 Task: Look for space in Lokeren, Belgium from 1st July, 2023 to 3rd July, 2023 for 1 adult in price range Rs.5000 to Rs.15000. Place can be private room with 1  bedroom having 1 bed and 1 bathroom. Property type can be house, flat, guest house, hotel. Amenities needed are: heating. Booking option can be shelf check-in. Required host language is English.
Action: Key pressed <Key.caps_lock>l<Key.caps_lock>okeren,<Key.space><Key.caps_lock>b<Key.caps_lock>elgi
Screenshot: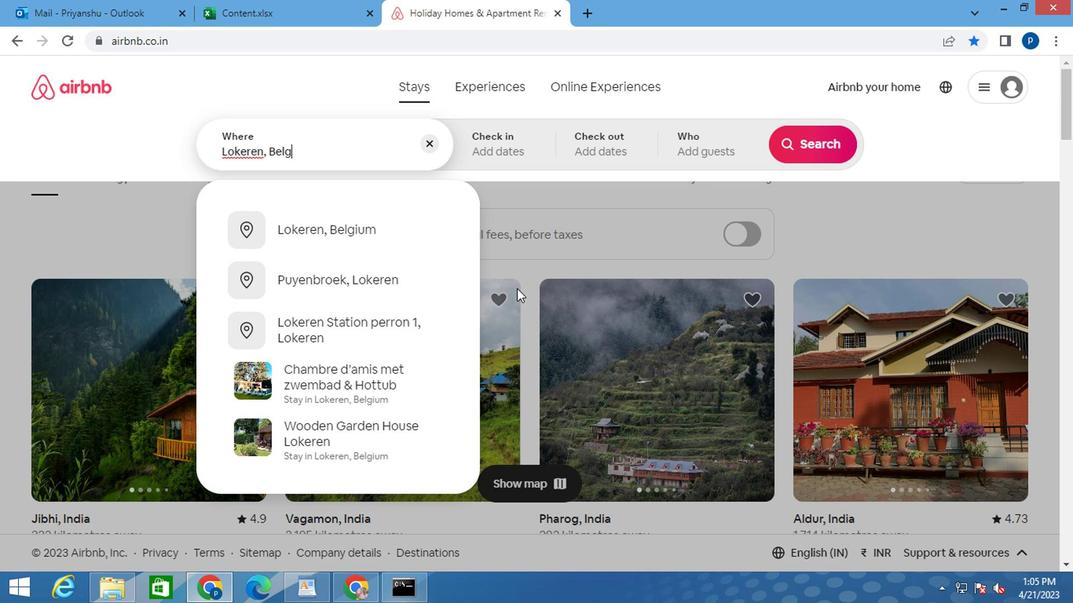 
Action: Mouse moved to (327, 236)
Screenshot: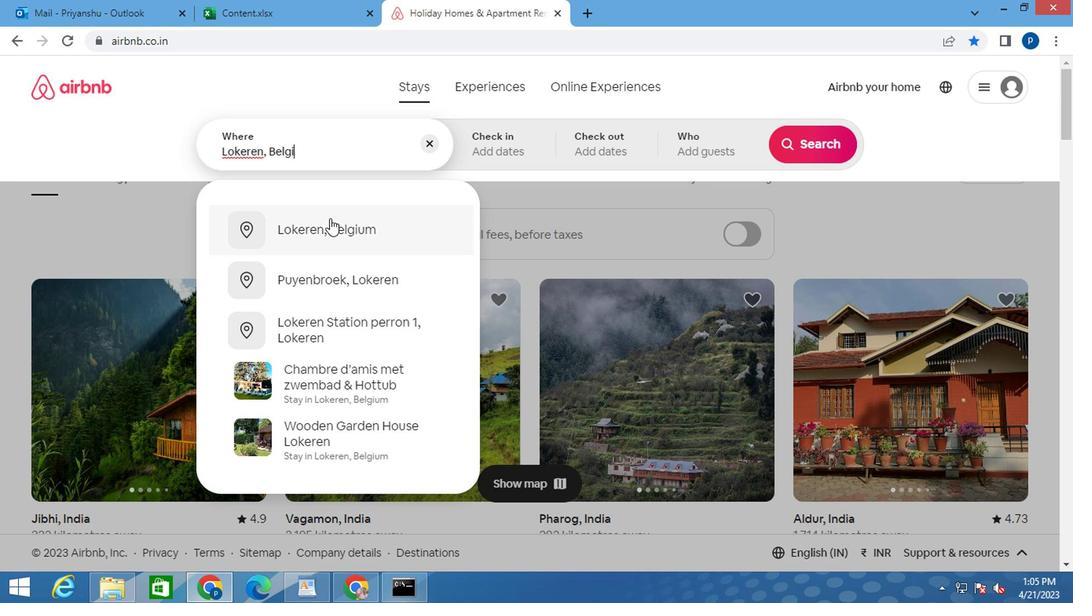 
Action: Mouse pressed left at (327, 236)
Screenshot: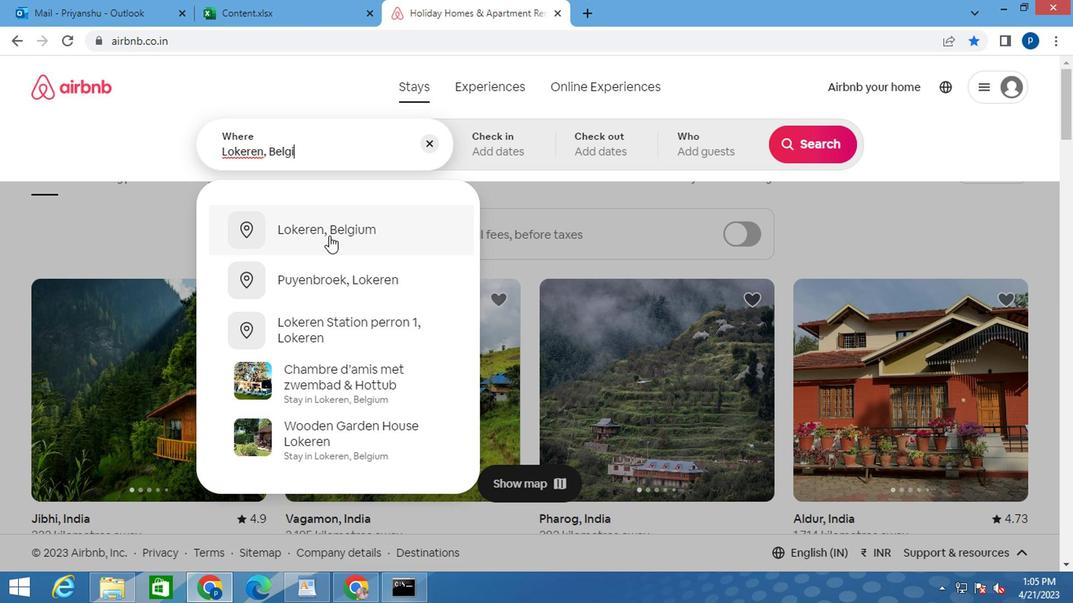 
Action: Mouse moved to (801, 274)
Screenshot: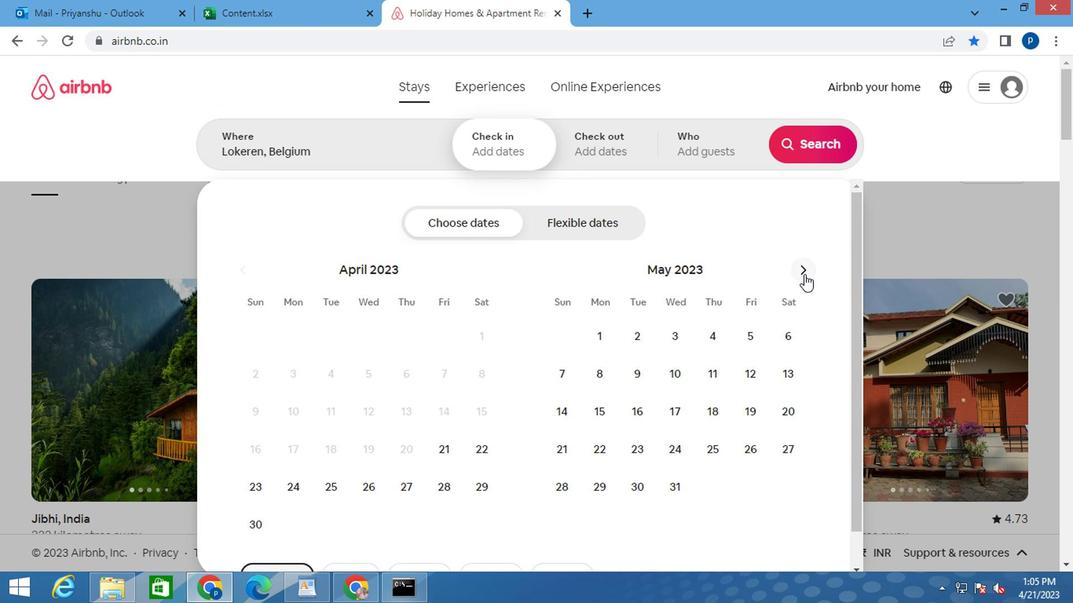
Action: Mouse pressed left at (801, 274)
Screenshot: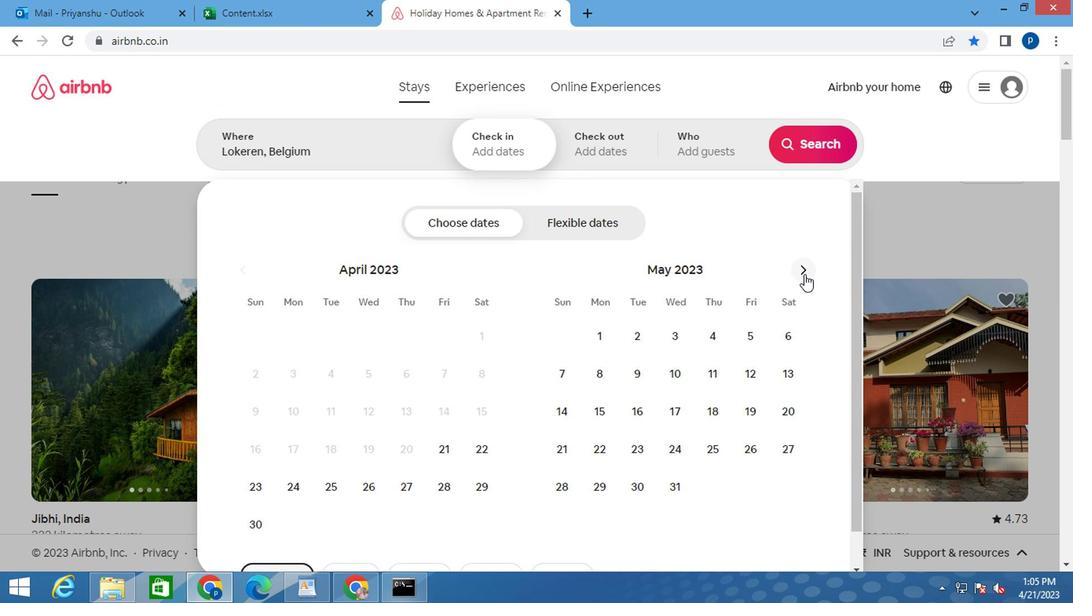 
Action: Mouse pressed left at (801, 274)
Screenshot: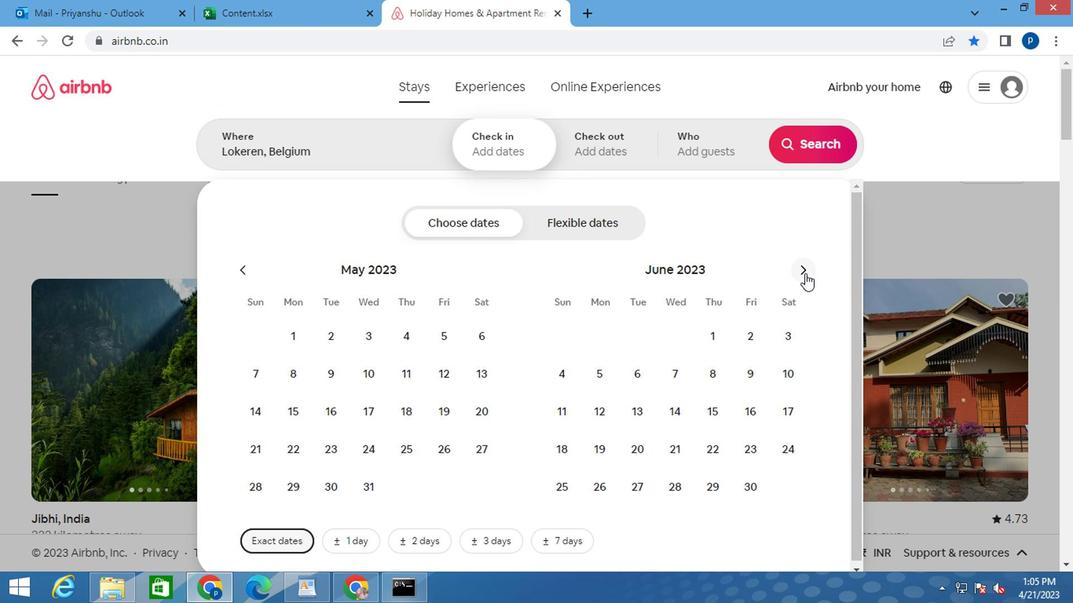 
Action: Mouse moved to (767, 339)
Screenshot: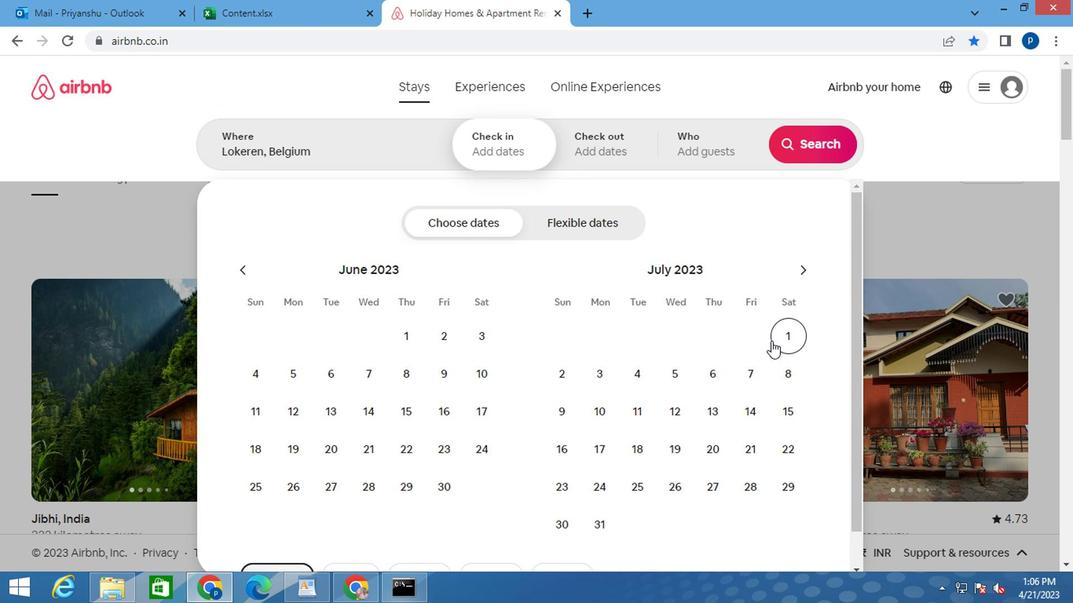 
Action: Mouse pressed left at (767, 339)
Screenshot: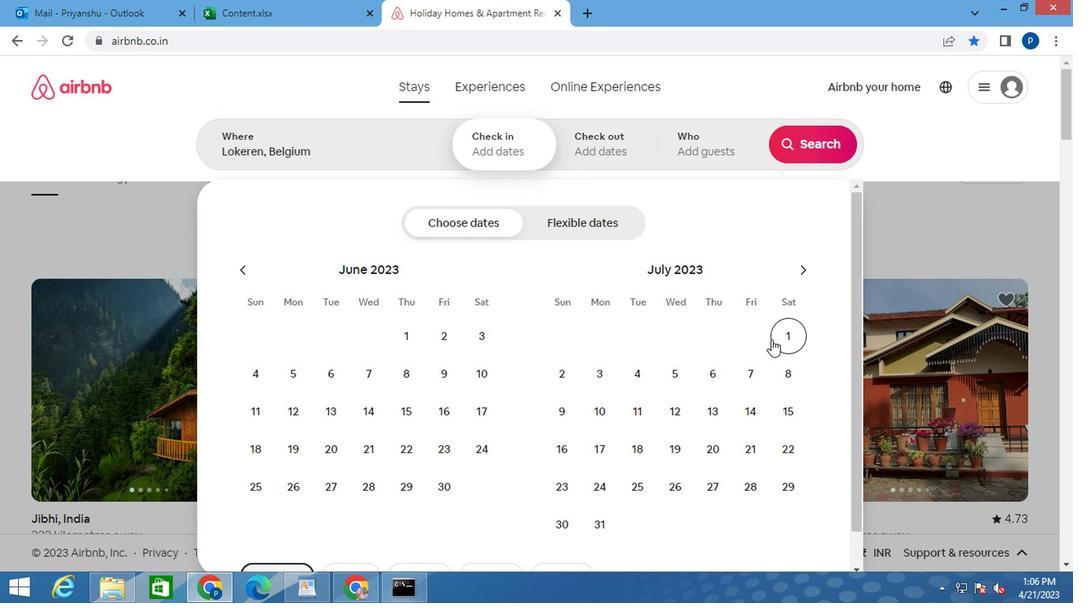 
Action: Mouse moved to (588, 369)
Screenshot: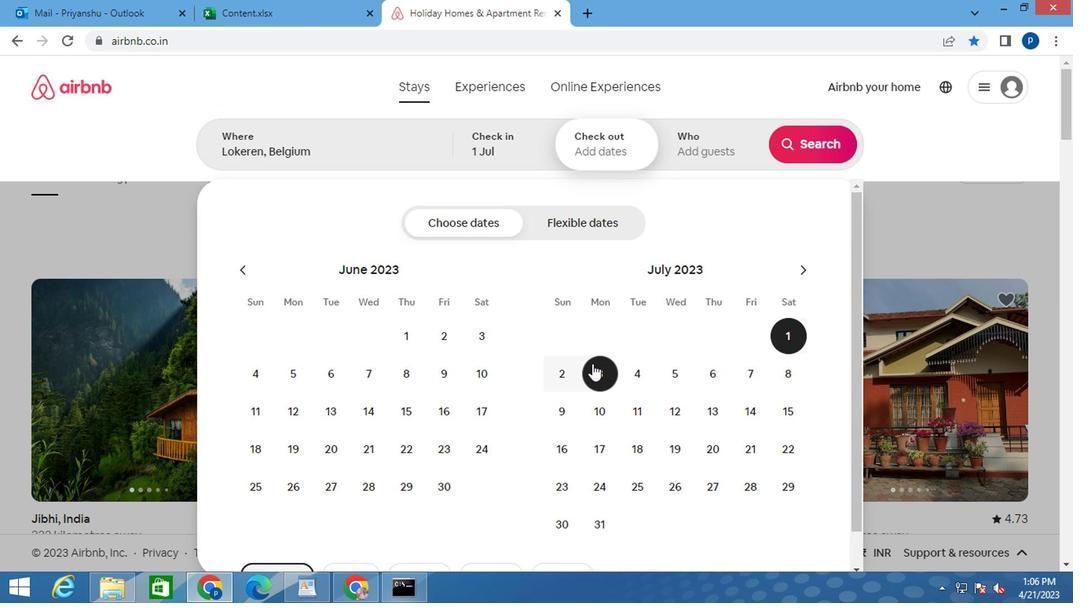 
Action: Mouse pressed left at (588, 369)
Screenshot: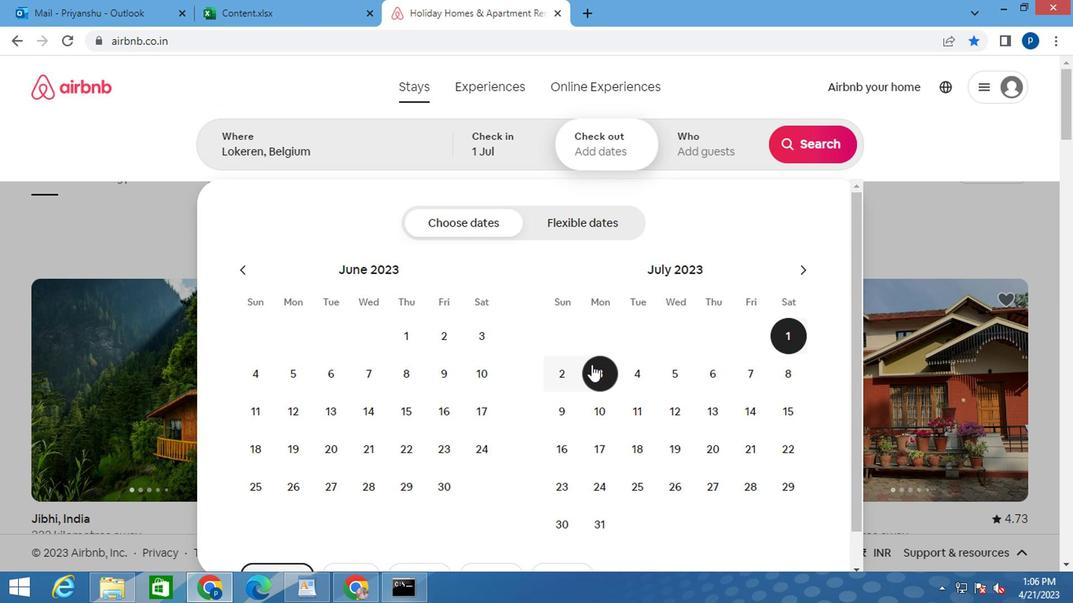 
Action: Mouse moved to (706, 155)
Screenshot: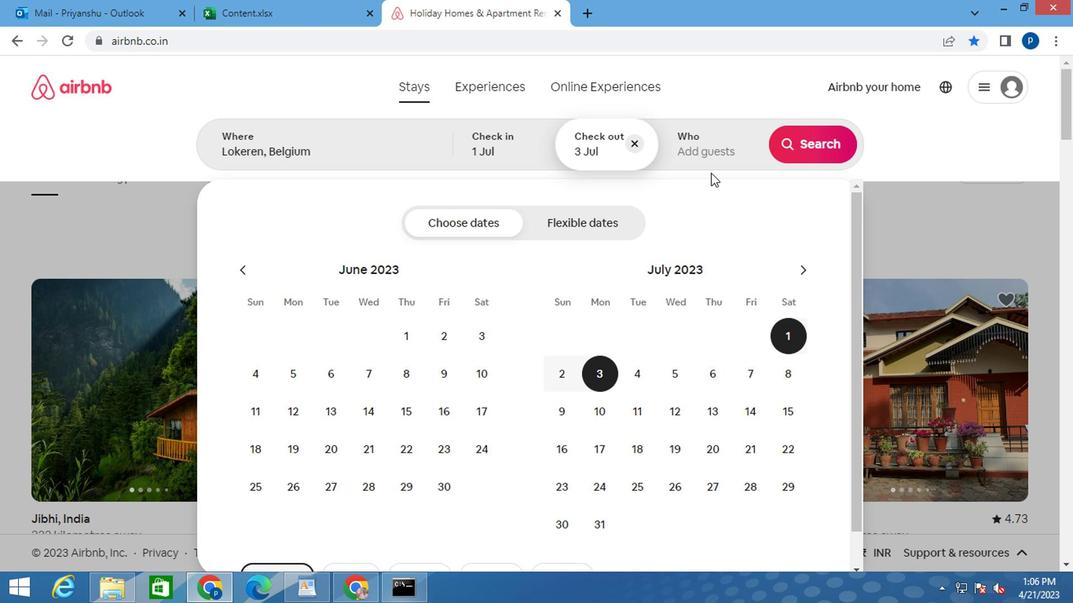 
Action: Mouse pressed left at (706, 155)
Screenshot: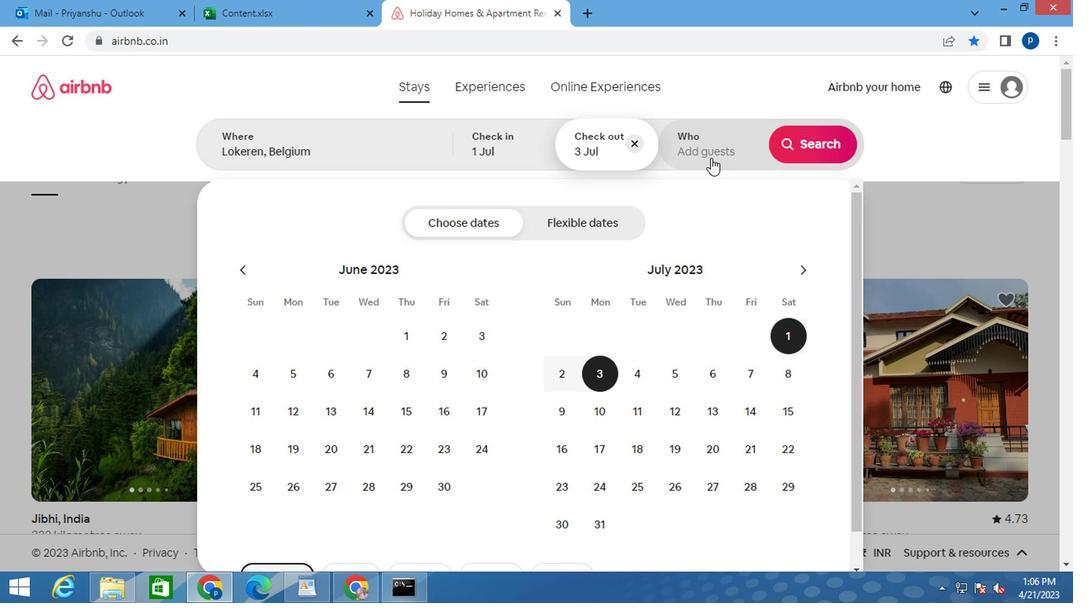 
Action: Mouse moved to (815, 227)
Screenshot: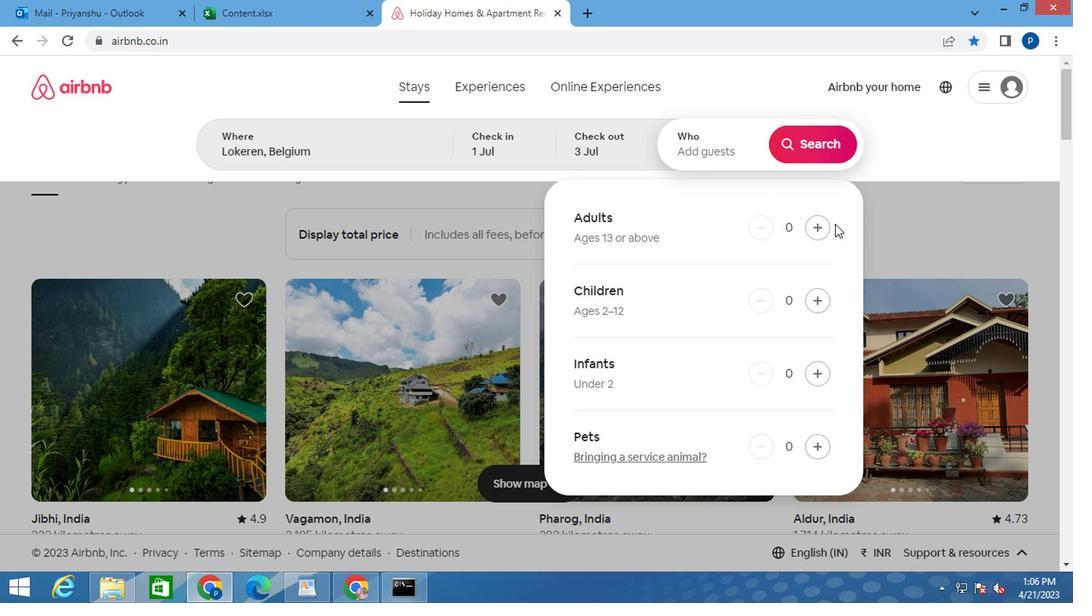 
Action: Mouse pressed left at (815, 227)
Screenshot: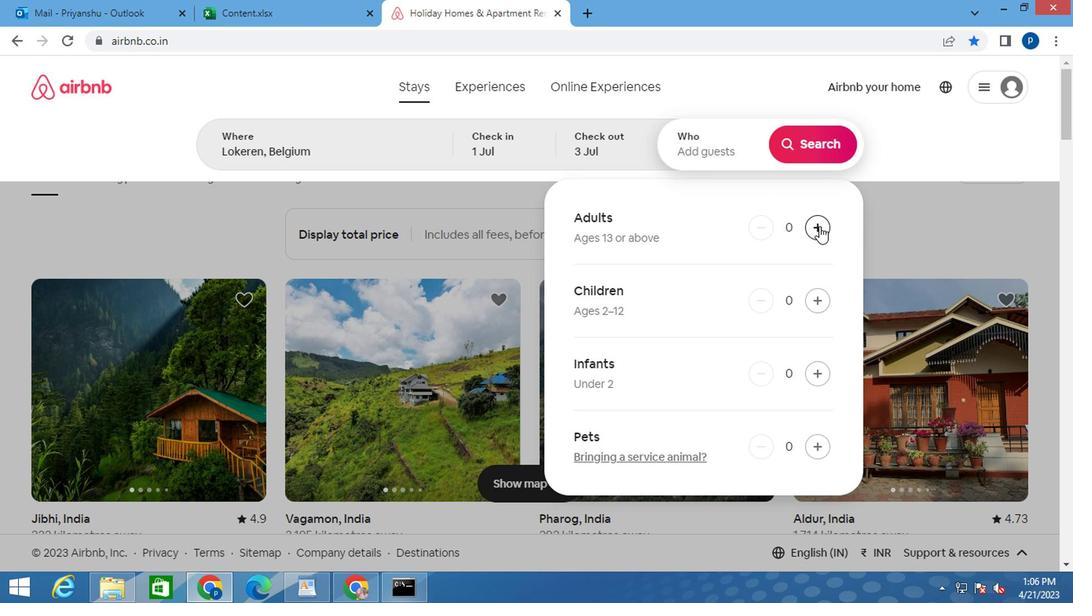 
Action: Mouse moved to (807, 141)
Screenshot: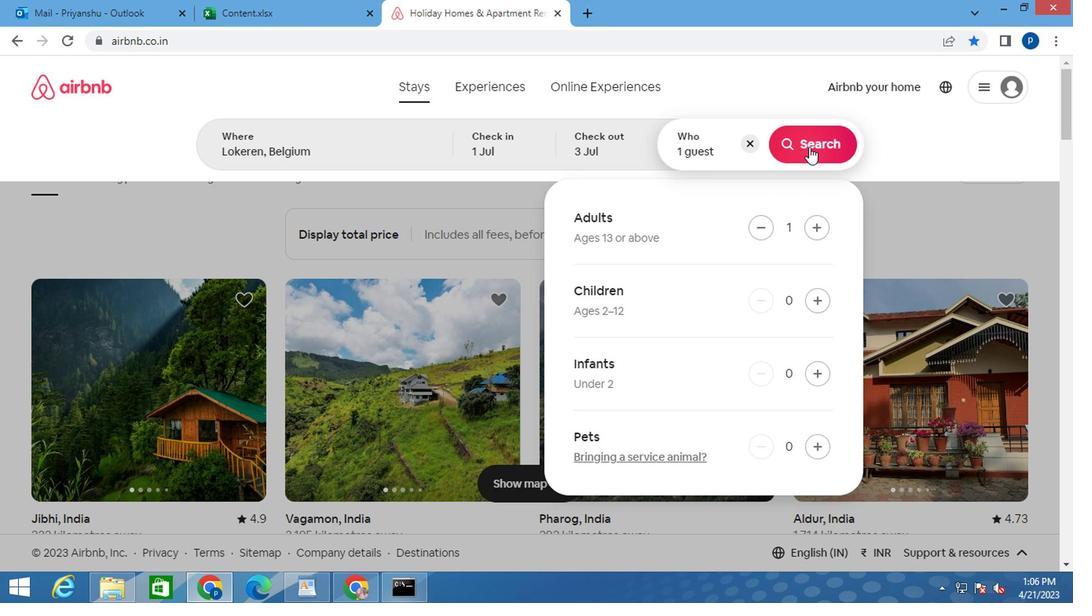 
Action: Mouse pressed left at (807, 141)
Screenshot: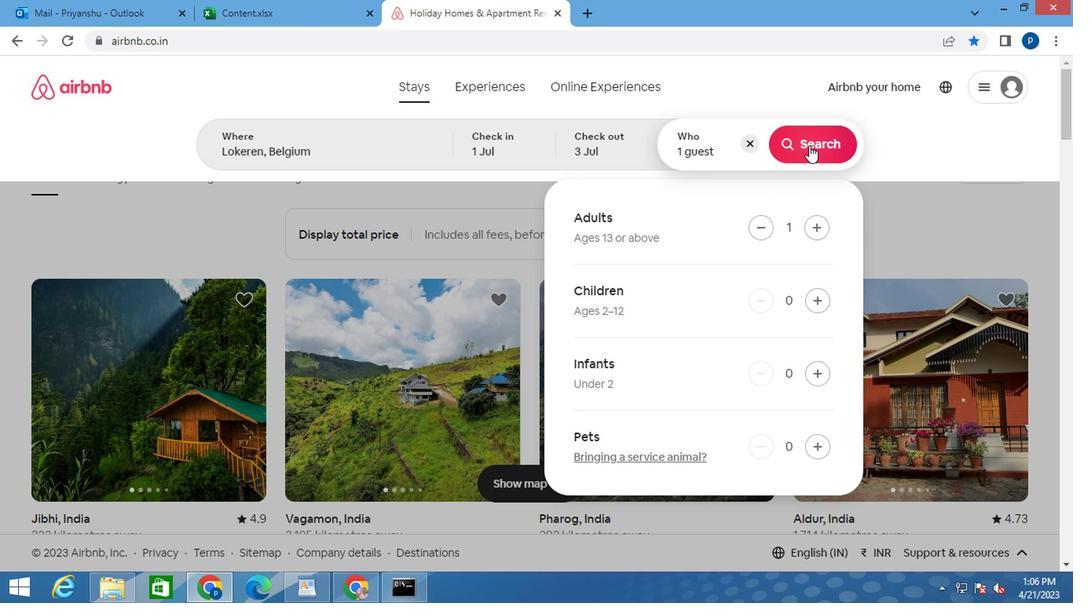 
Action: Mouse moved to (975, 157)
Screenshot: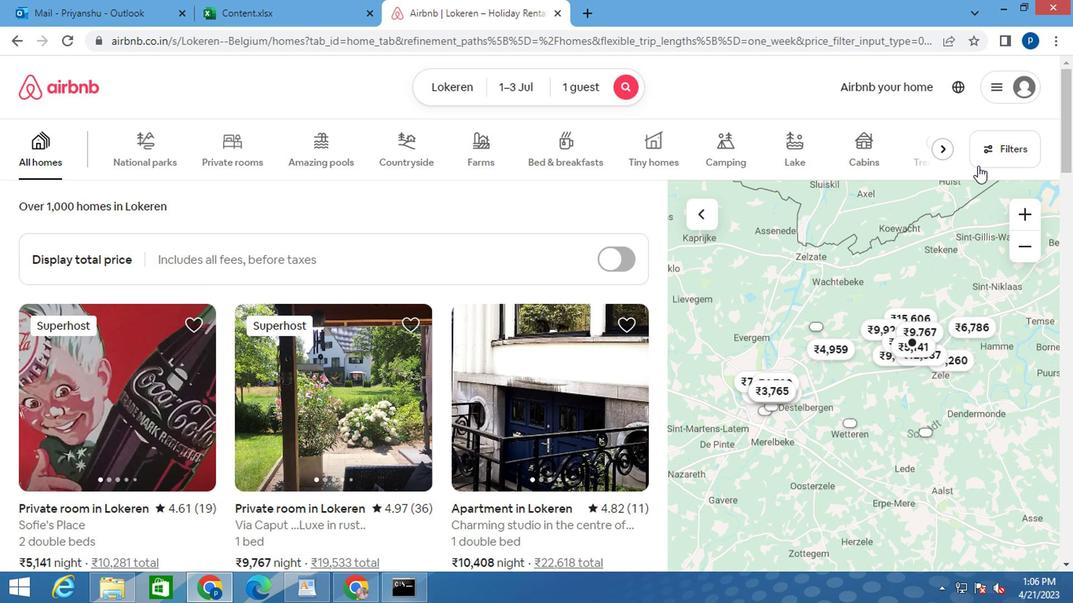 
Action: Mouse pressed left at (975, 157)
Screenshot: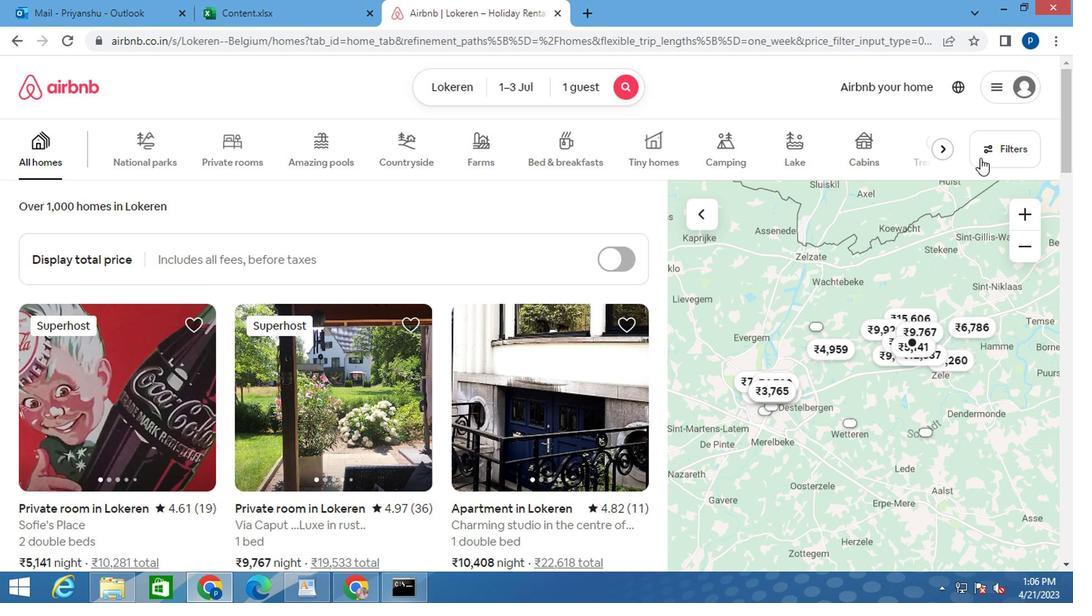 
Action: Mouse moved to (317, 357)
Screenshot: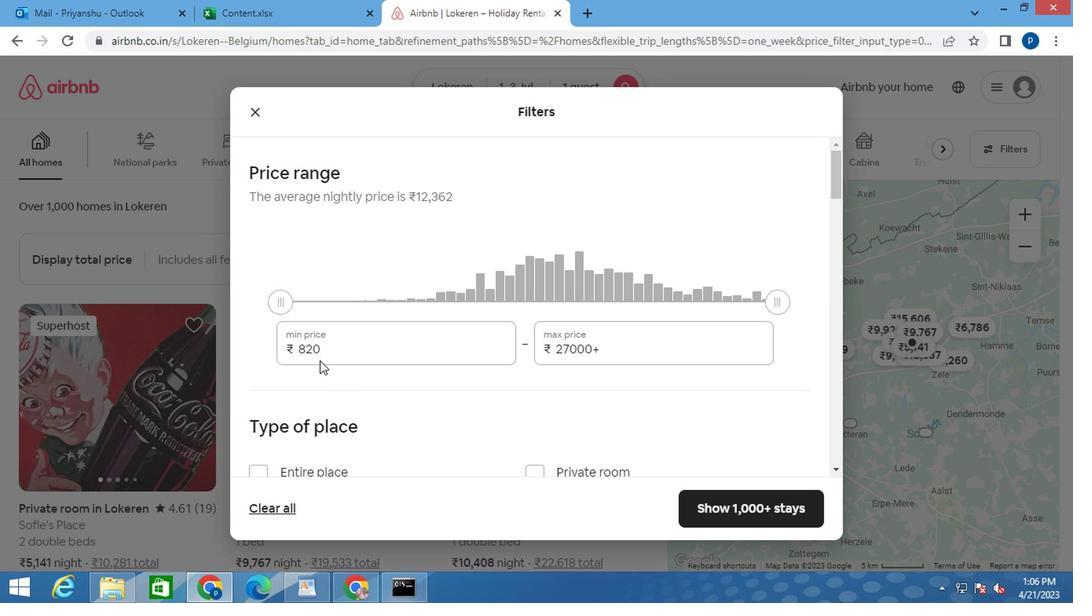 
Action: Mouse pressed left at (317, 357)
Screenshot: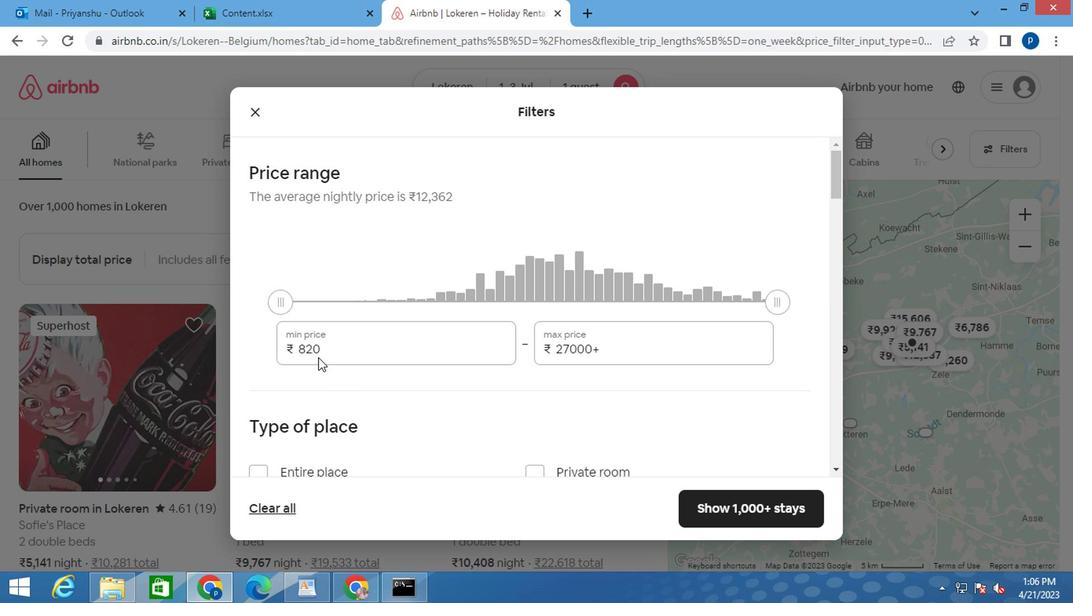 
Action: Mouse pressed left at (317, 357)
Screenshot: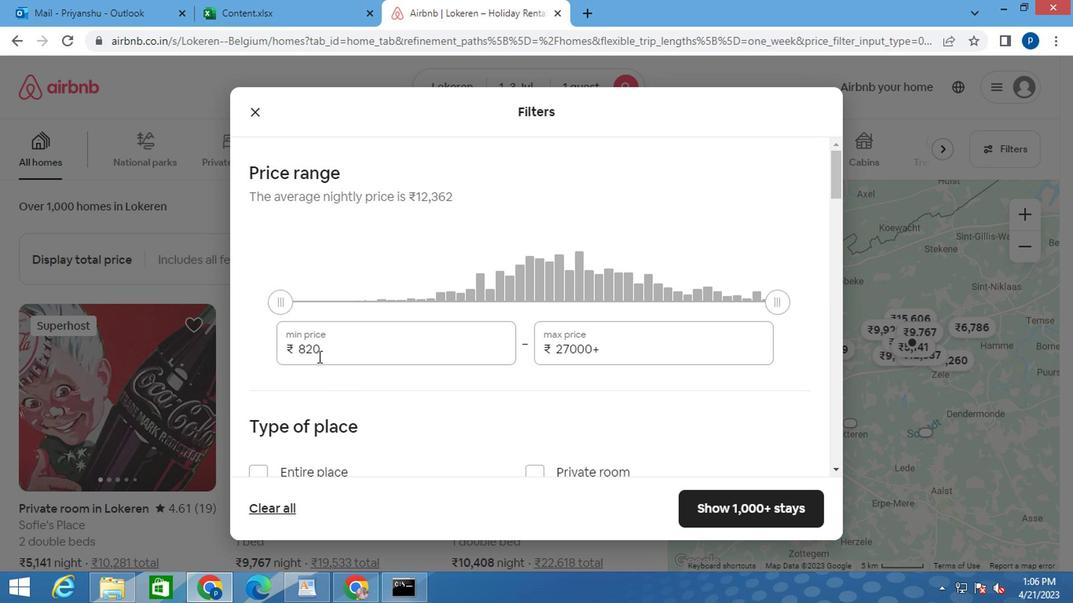 
Action: Mouse pressed left at (317, 357)
Screenshot: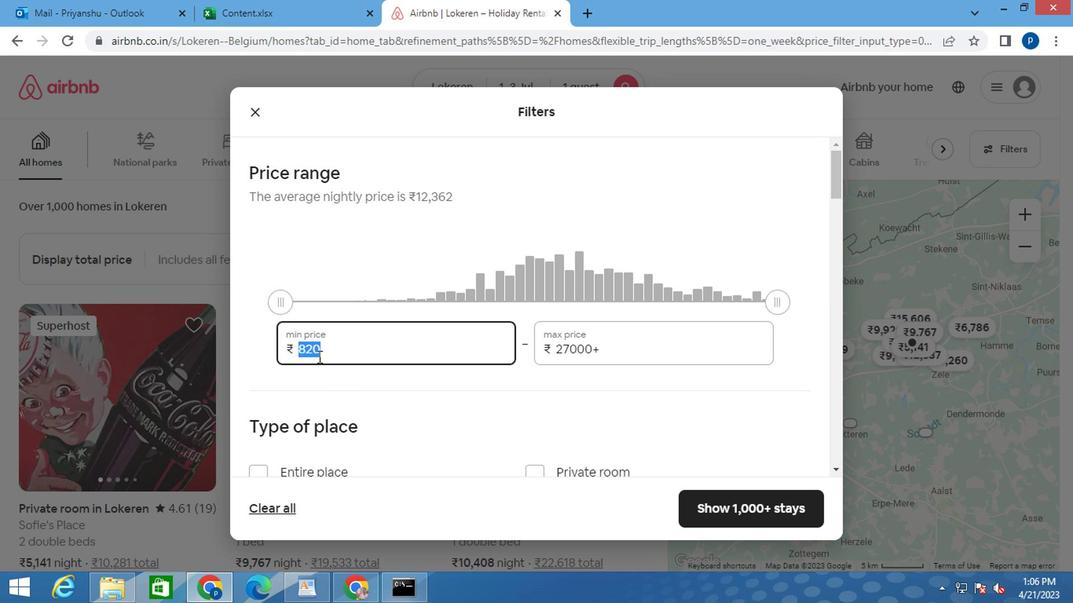 
Action: Key pressed 5000<Key.tab>15000
Screenshot: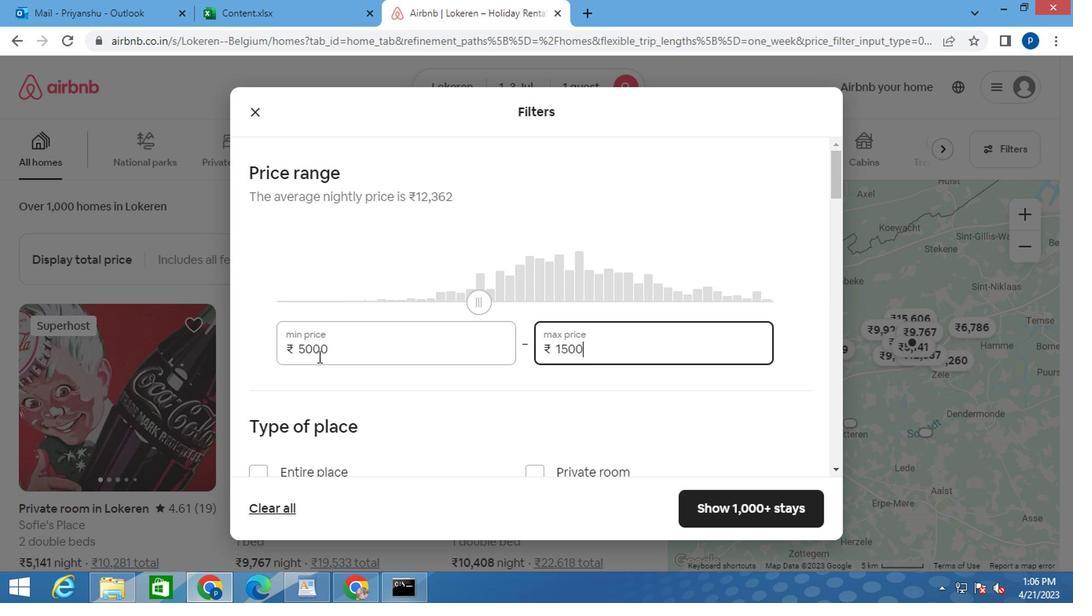 
Action: Mouse moved to (281, 377)
Screenshot: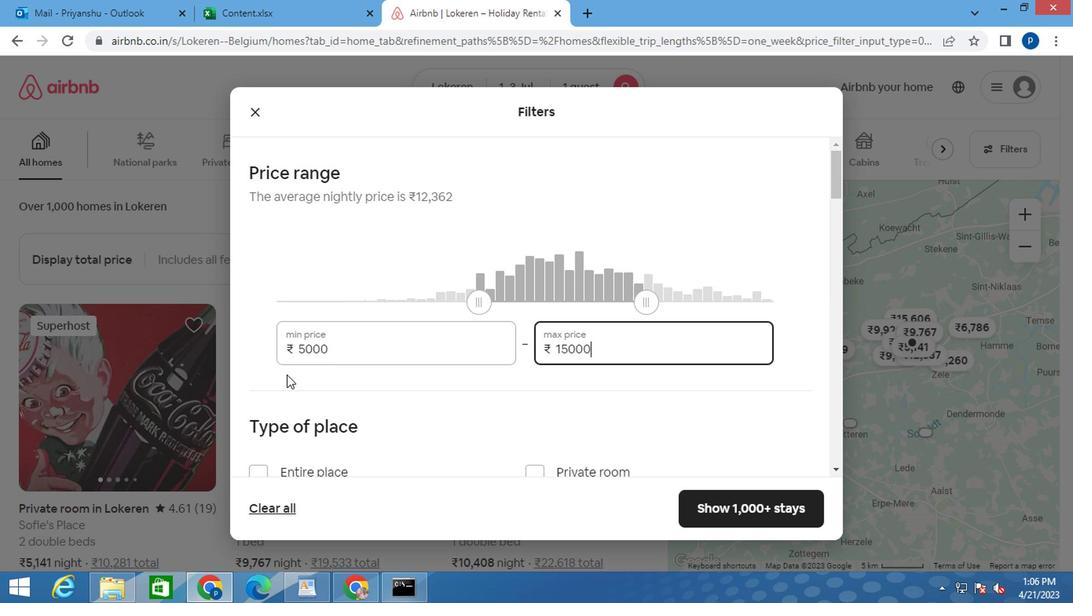 
Action: Mouse scrolled (281, 376) with delta (0, 0)
Screenshot: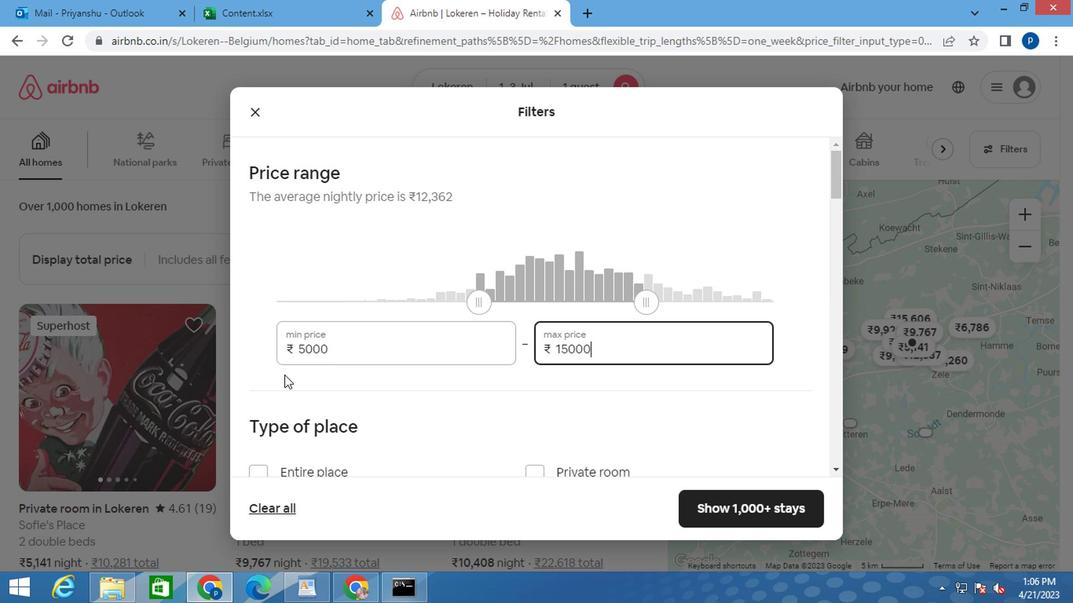 
Action: Mouse scrolled (281, 376) with delta (0, 0)
Screenshot: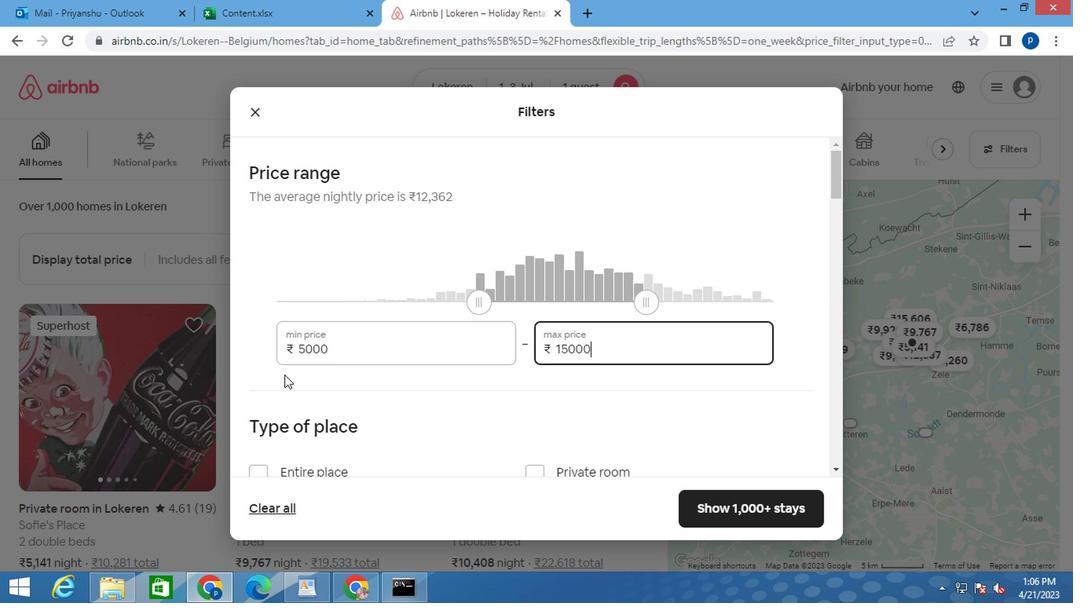 
Action: Mouse scrolled (281, 376) with delta (0, 0)
Screenshot: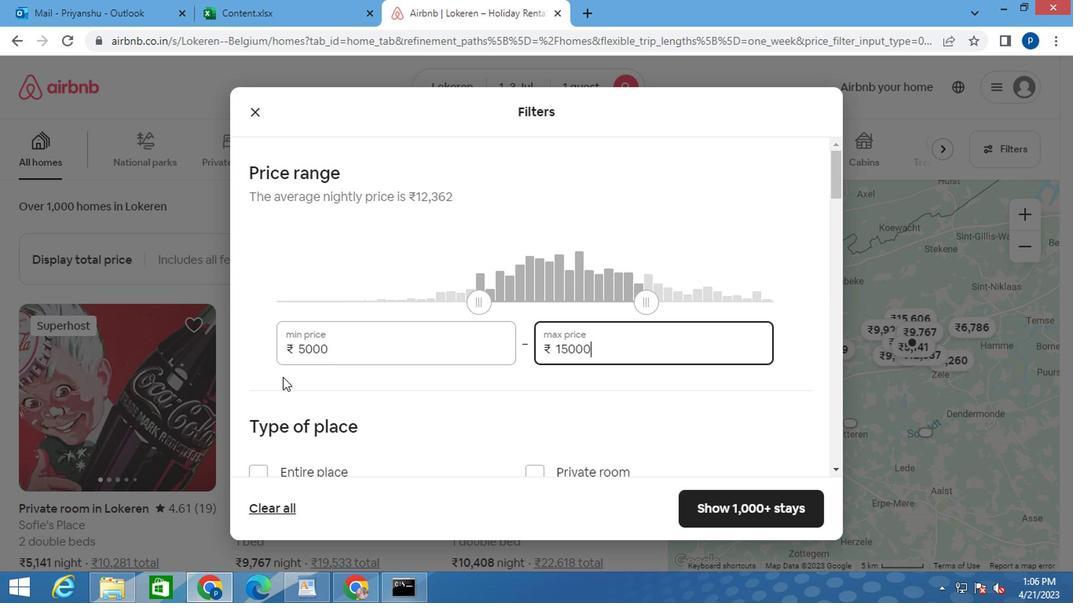 
Action: Mouse moved to (537, 235)
Screenshot: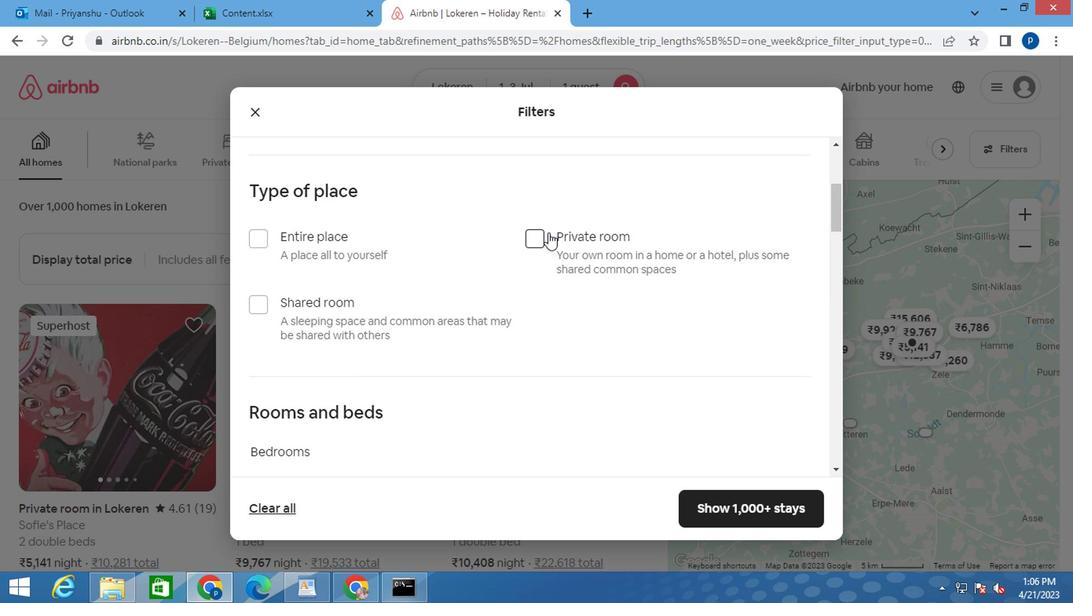 
Action: Mouse pressed left at (537, 235)
Screenshot: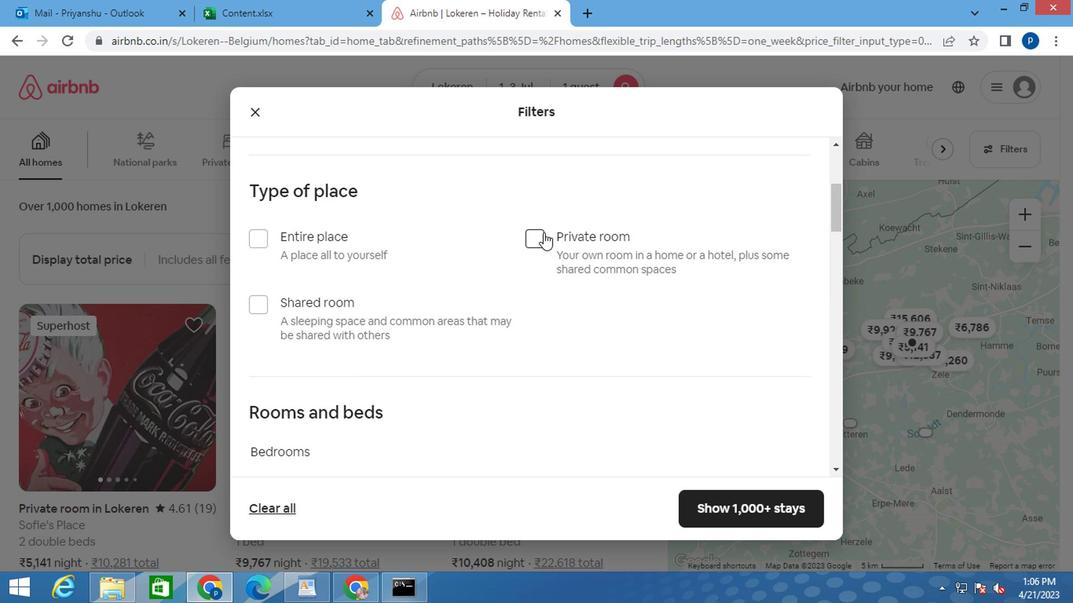 
Action: Mouse moved to (540, 259)
Screenshot: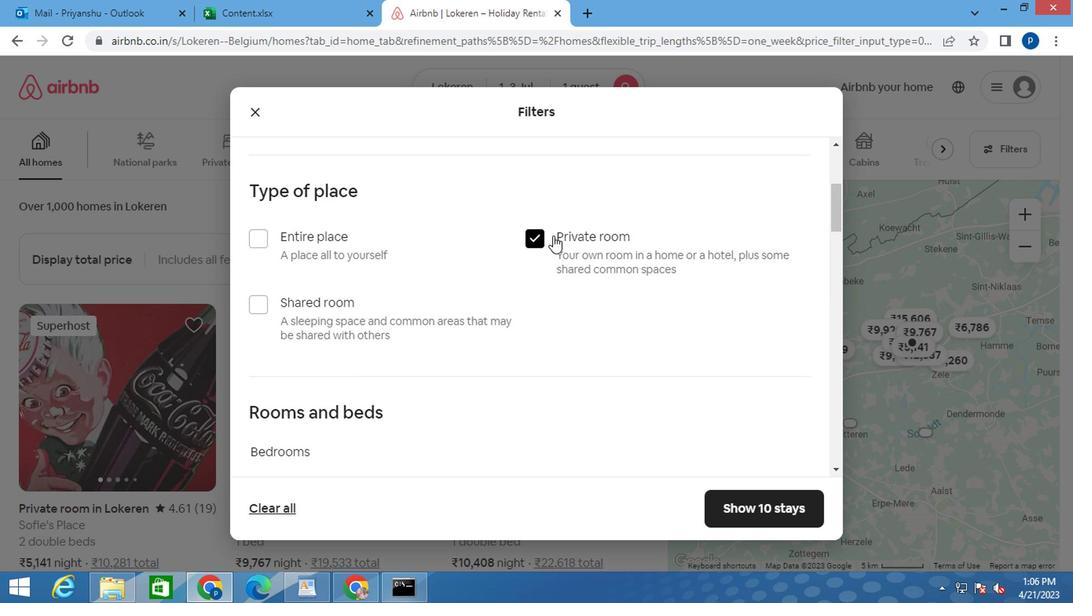
Action: Mouse scrolled (540, 258) with delta (0, 0)
Screenshot: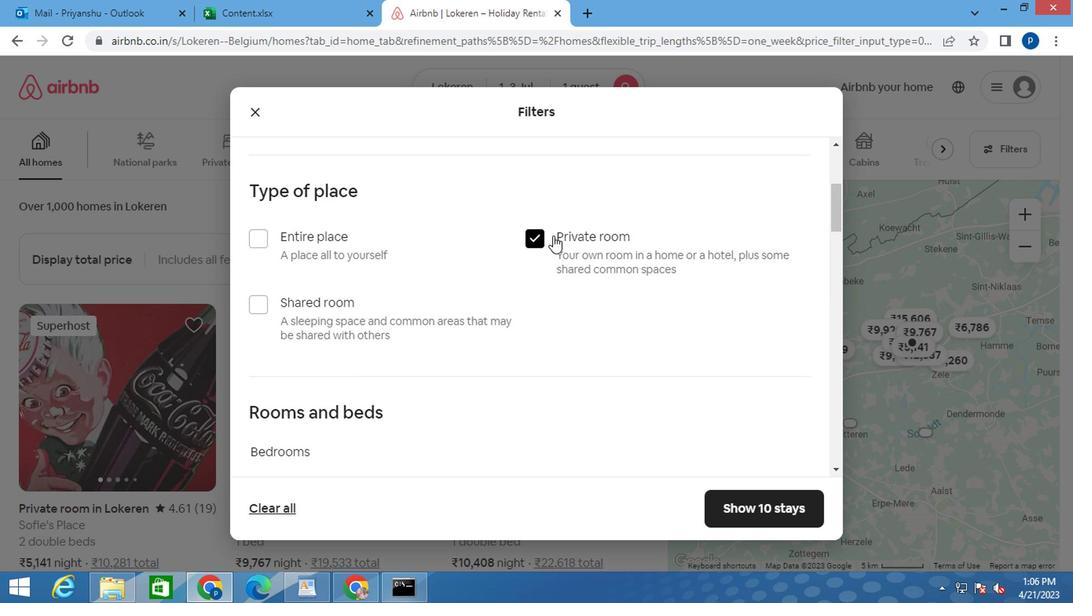 
Action: Mouse moved to (536, 261)
Screenshot: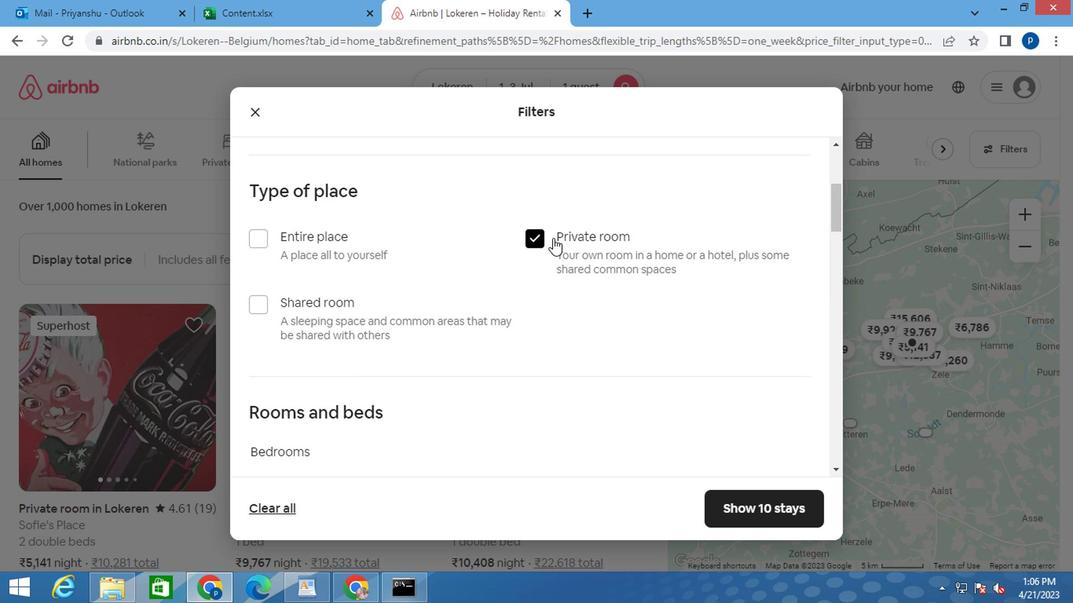 
Action: Mouse scrolled (536, 261) with delta (0, 0)
Screenshot: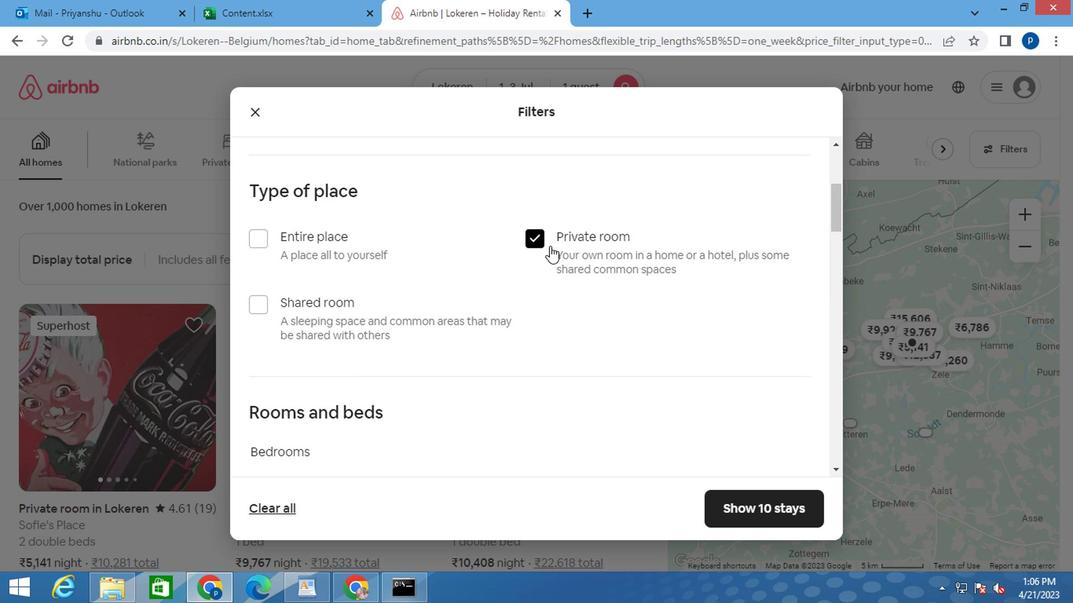 
Action: Mouse moved to (333, 336)
Screenshot: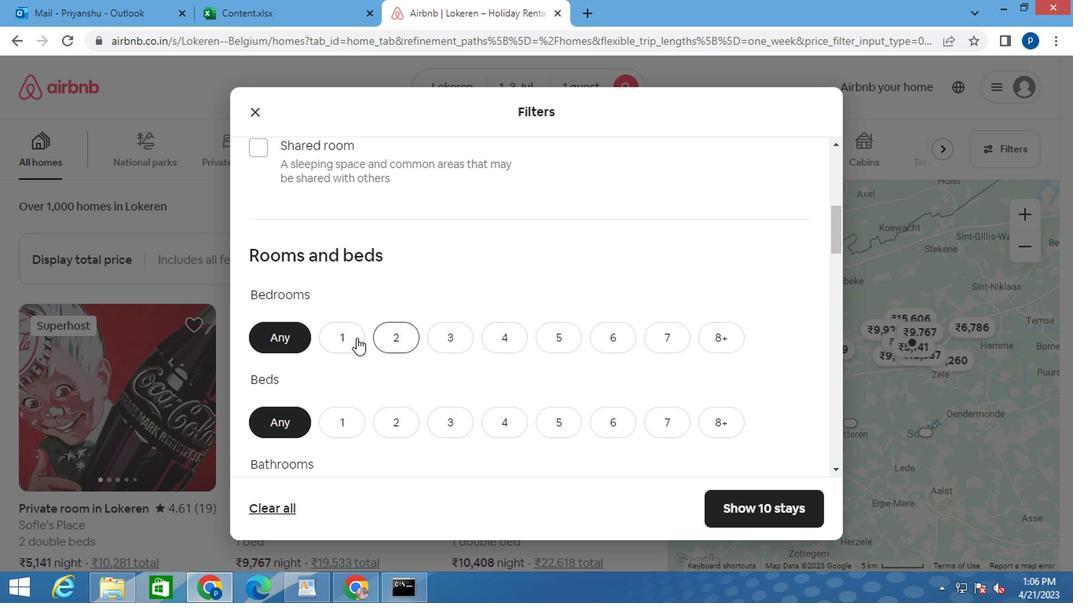 
Action: Mouse pressed left at (333, 336)
Screenshot: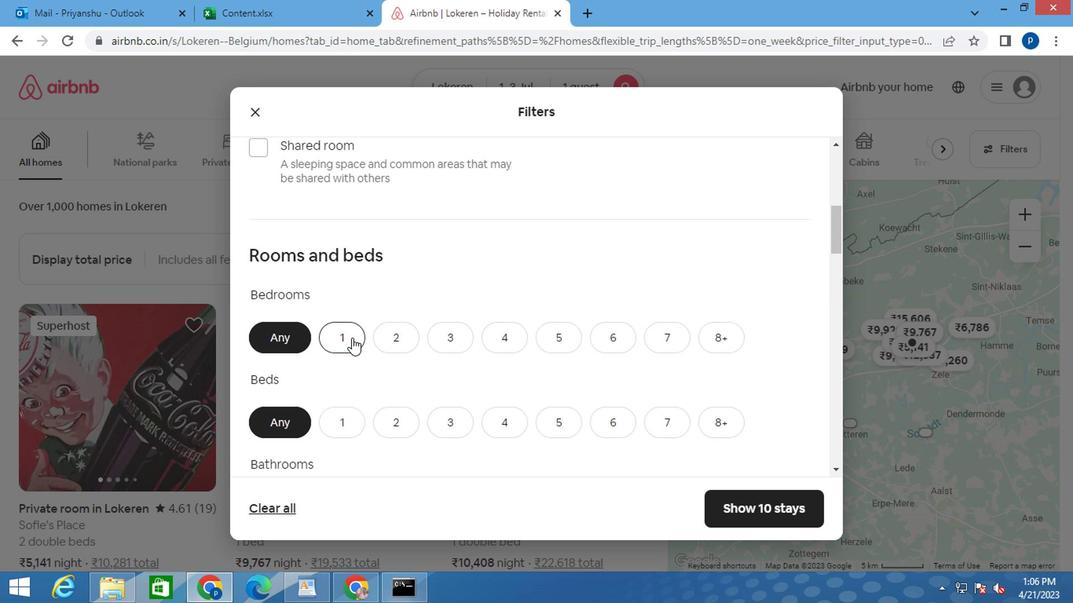 
Action: Mouse moved to (333, 336)
Screenshot: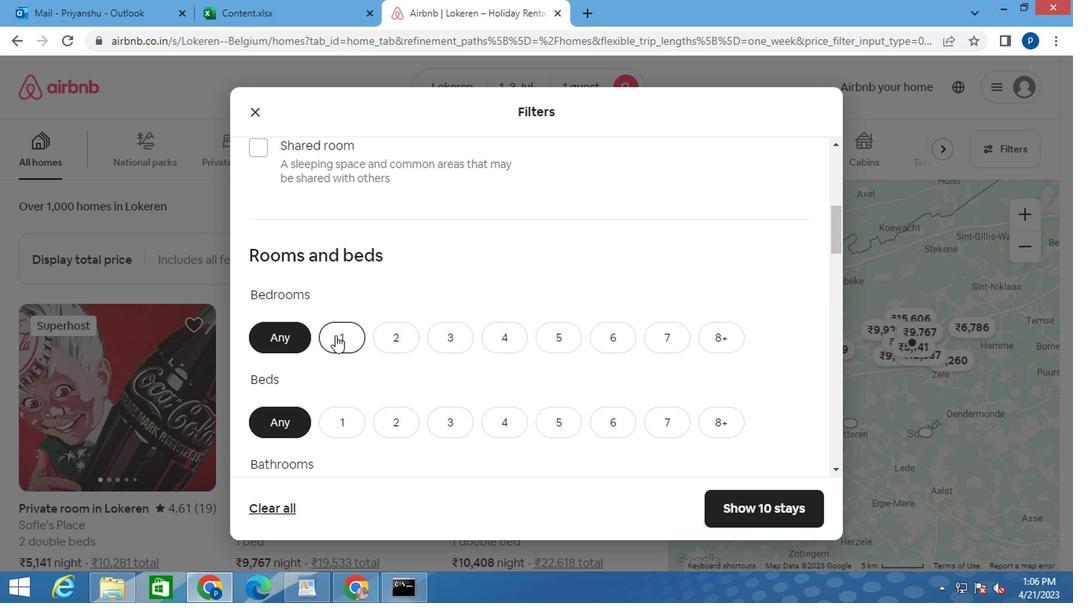 
Action: Mouse scrolled (333, 335) with delta (0, 0)
Screenshot: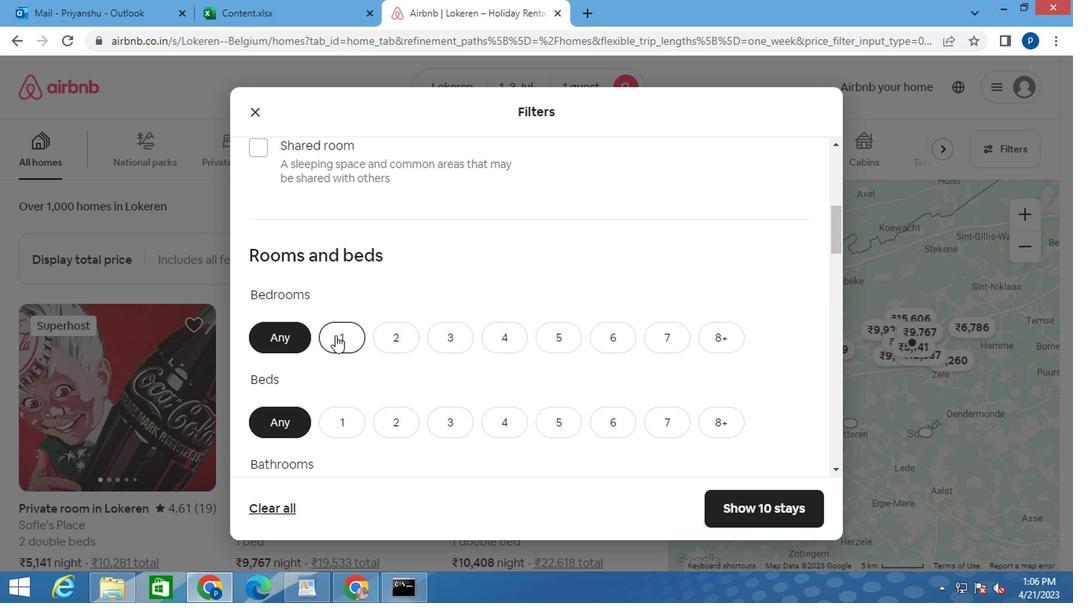 
Action: Mouse moved to (333, 336)
Screenshot: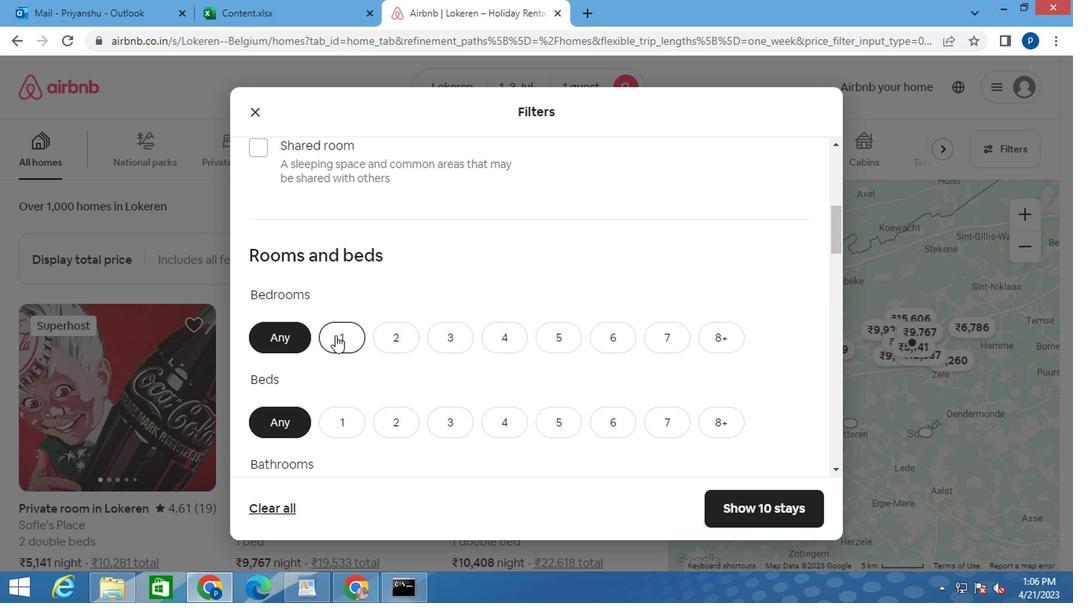 
Action: Mouse scrolled (333, 335) with delta (0, 0)
Screenshot: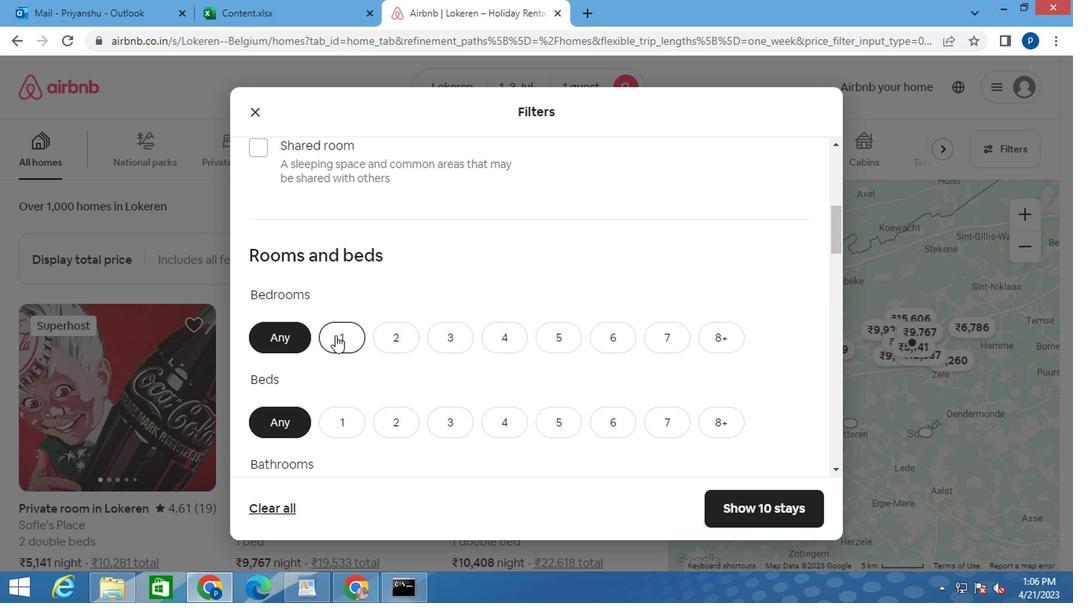 
Action: Mouse moved to (339, 262)
Screenshot: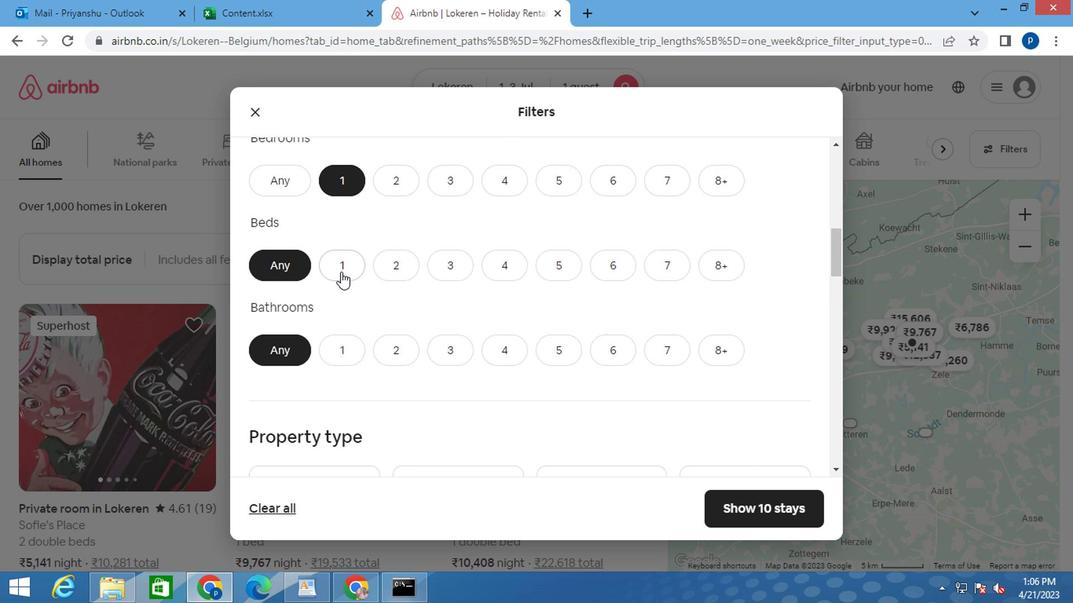 
Action: Mouse pressed left at (339, 262)
Screenshot: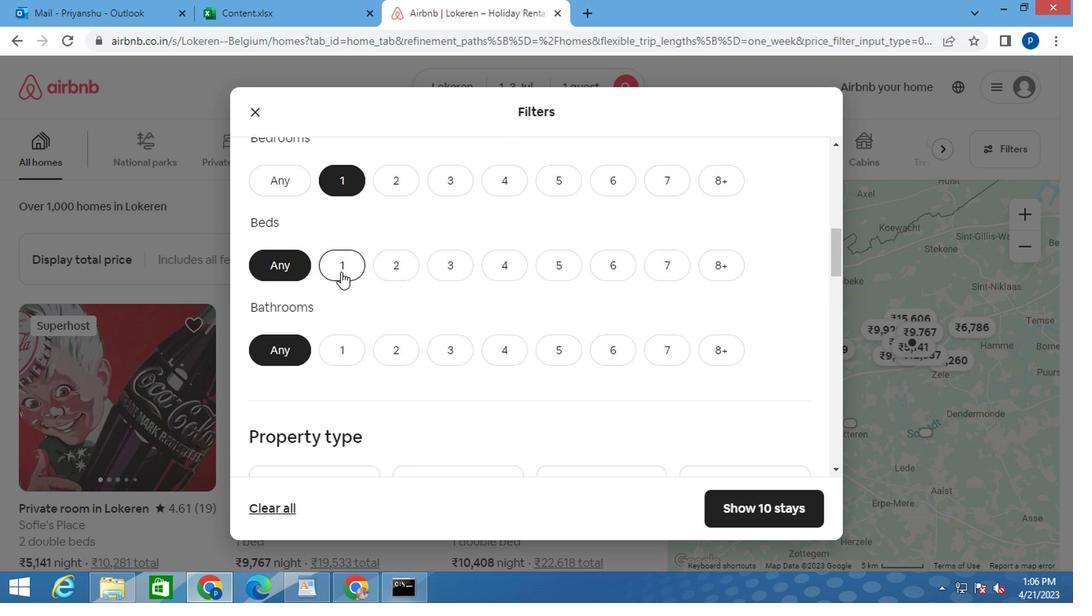 
Action: Mouse moved to (337, 347)
Screenshot: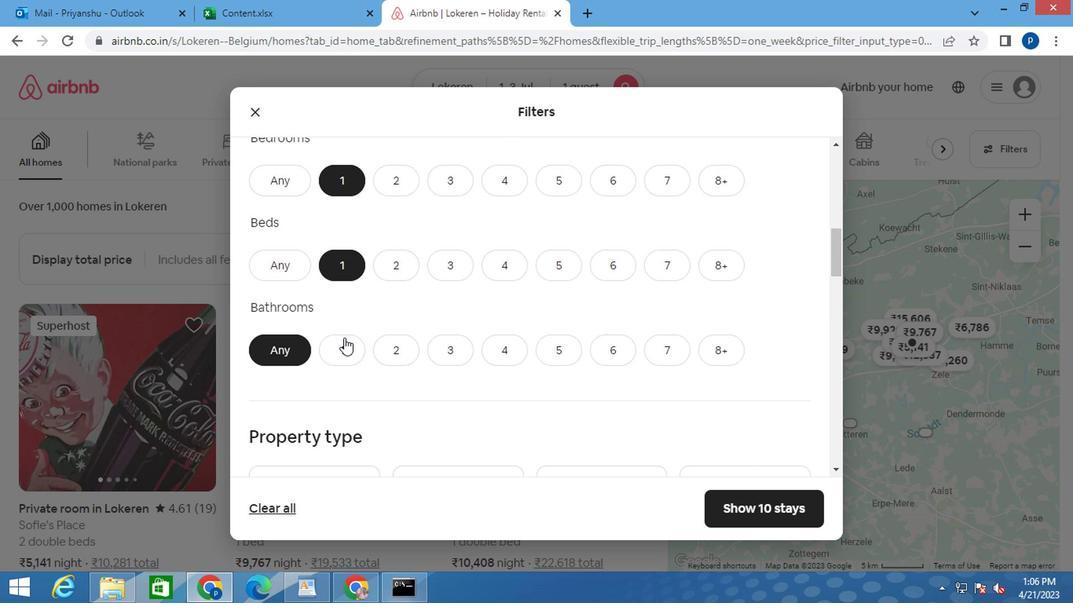 
Action: Mouse pressed left at (337, 347)
Screenshot: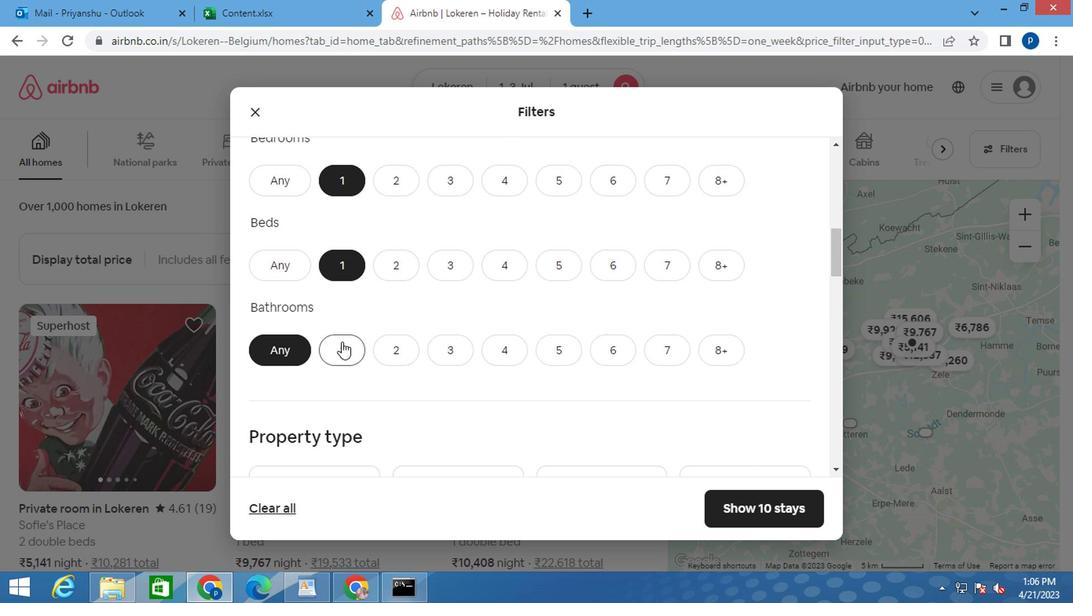 
Action: Mouse scrolled (337, 346) with delta (0, -1)
Screenshot: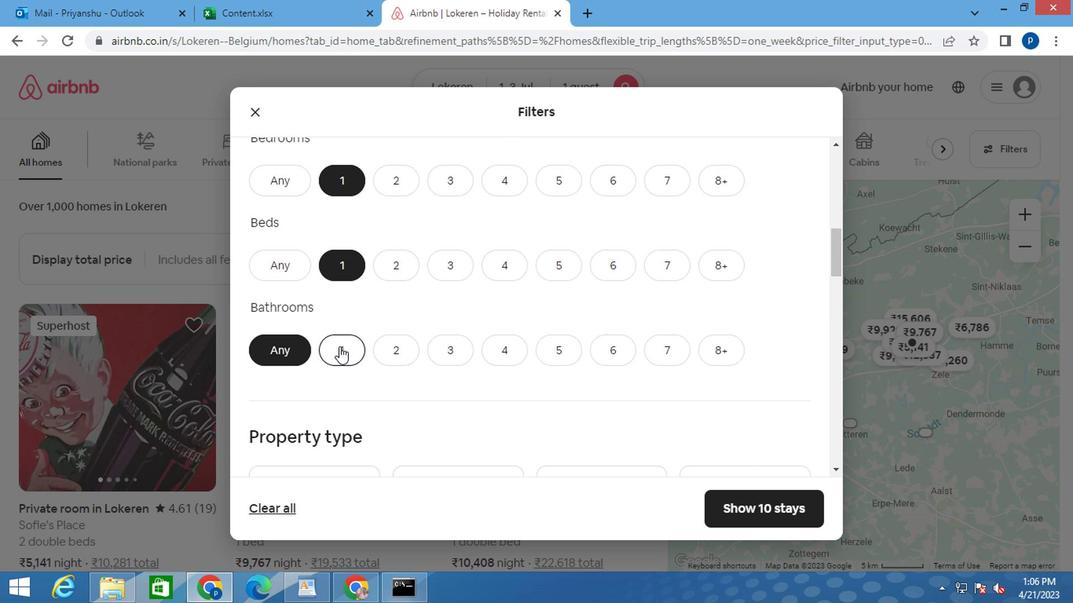 
Action: Mouse scrolled (337, 346) with delta (0, -1)
Screenshot: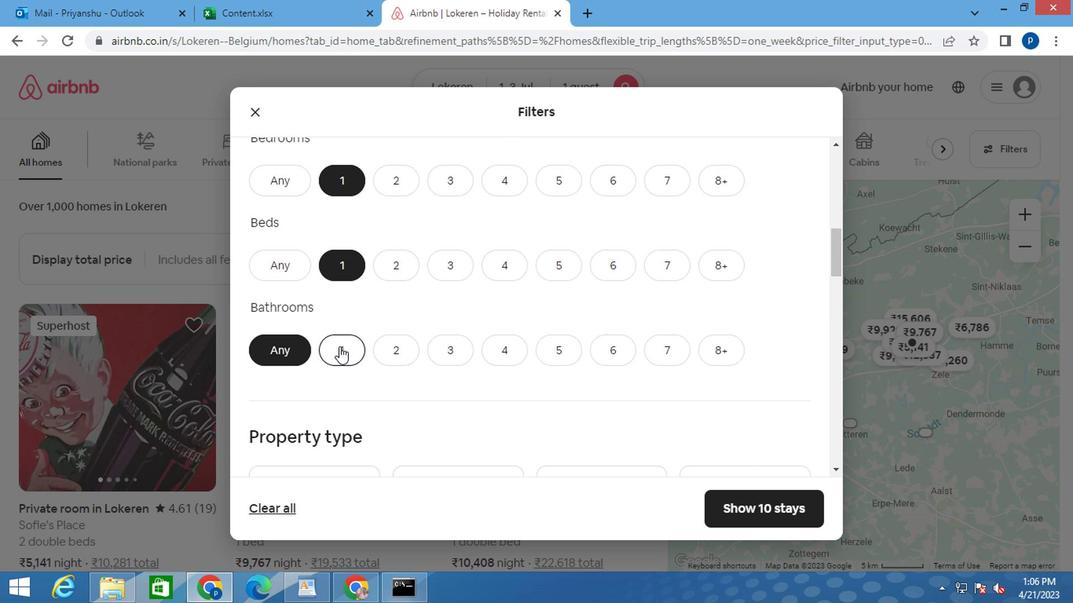 
Action: Mouse moved to (308, 328)
Screenshot: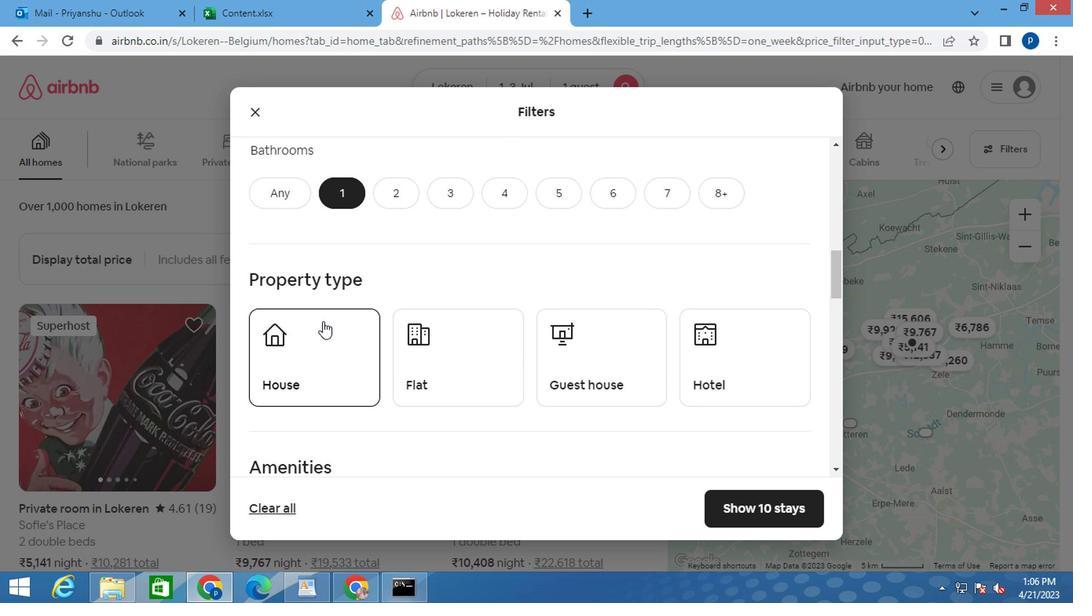 
Action: Mouse pressed left at (308, 328)
Screenshot: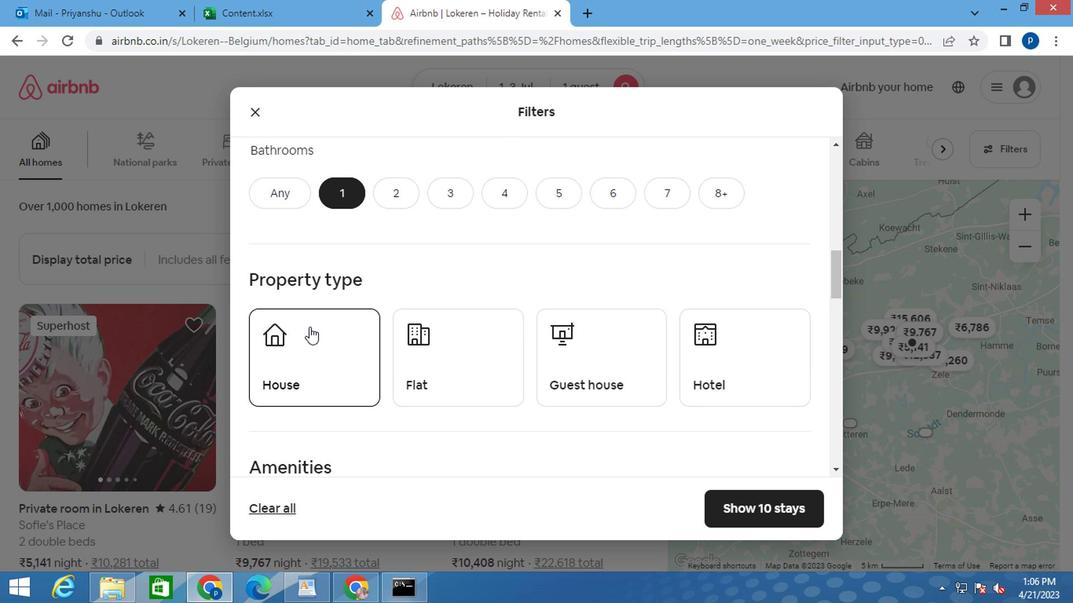 
Action: Mouse moved to (448, 353)
Screenshot: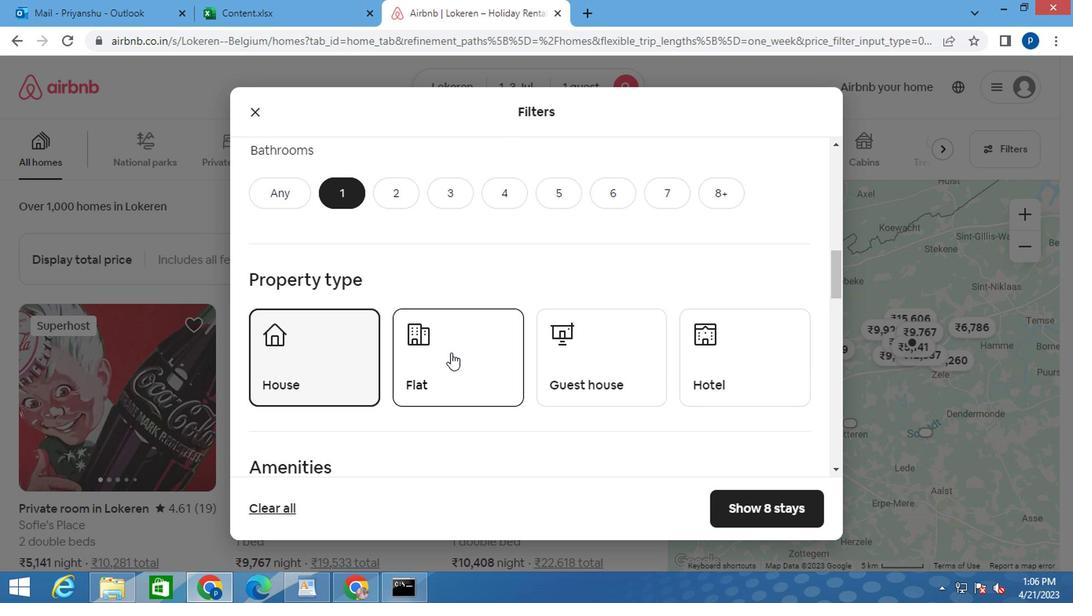 
Action: Mouse pressed left at (448, 353)
Screenshot: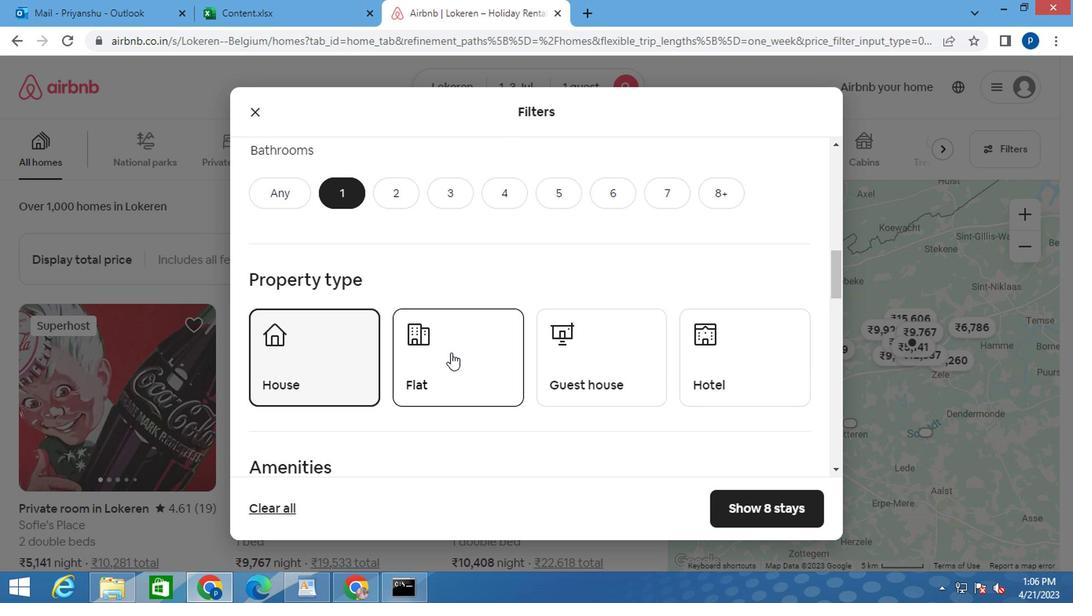 
Action: Mouse moved to (582, 363)
Screenshot: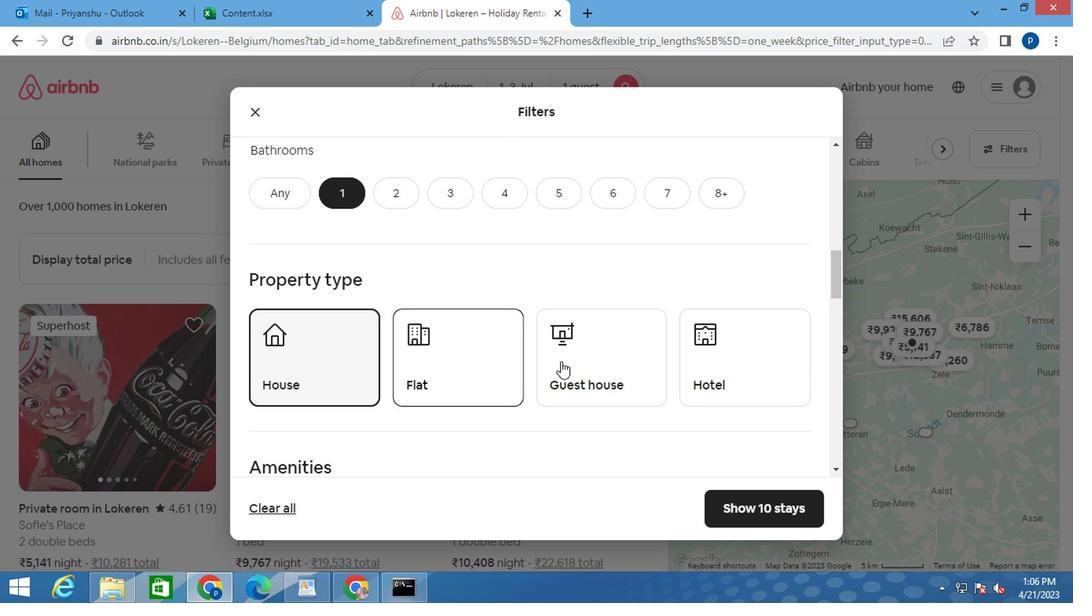 
Action: Mouse pressed left at (582, 363)
Screenshot: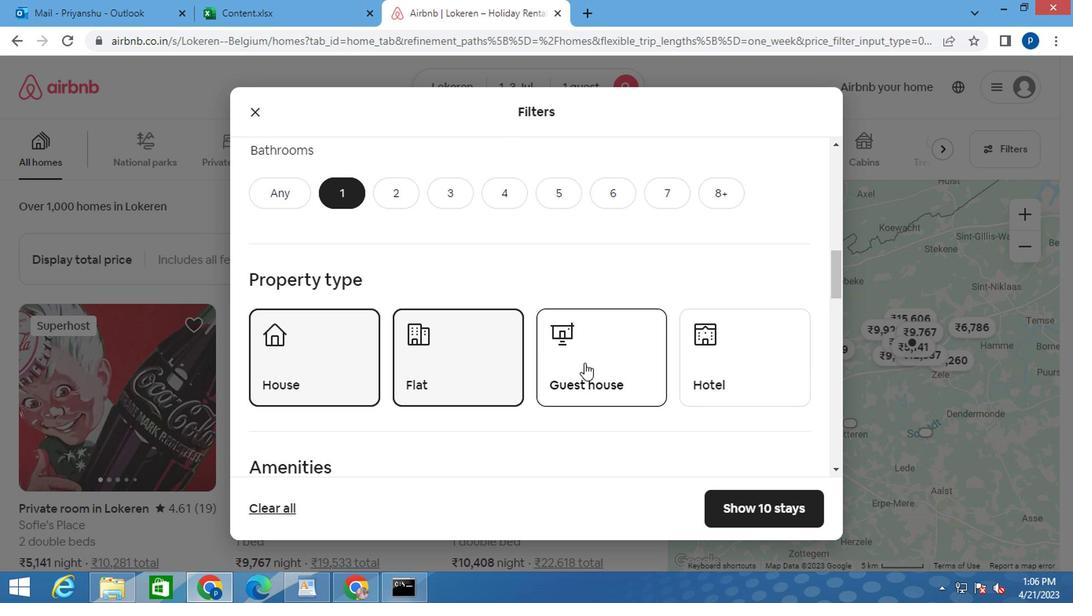 
Action: Mouse moved to (731, 364)
Screenshot: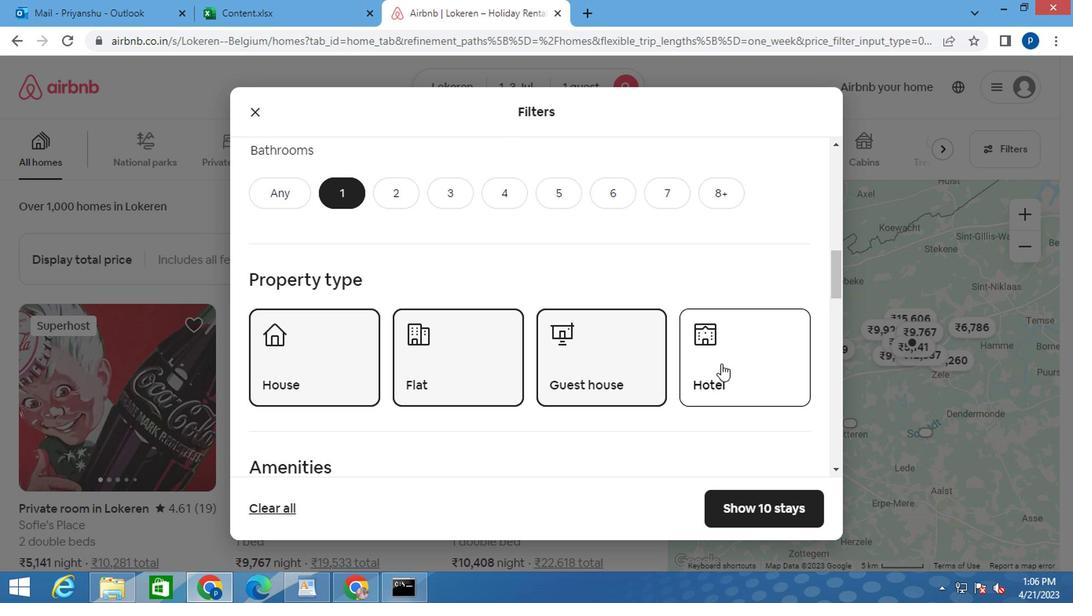 
Action: Mouse pressed left at (731, 364)
Screenshot: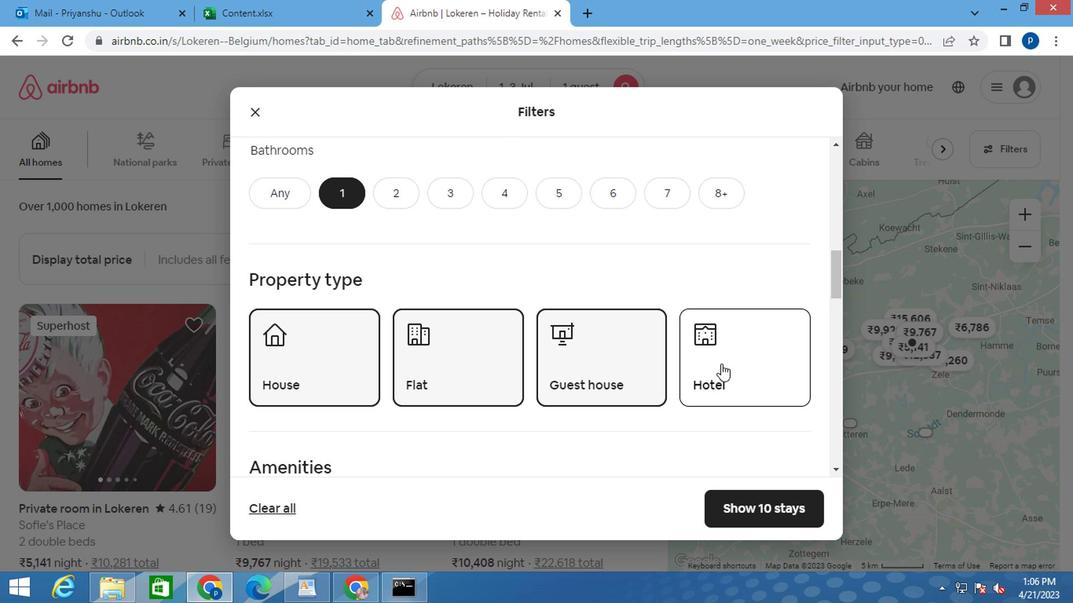 
Action: Mouse moved to (696, 362)
Screenshot: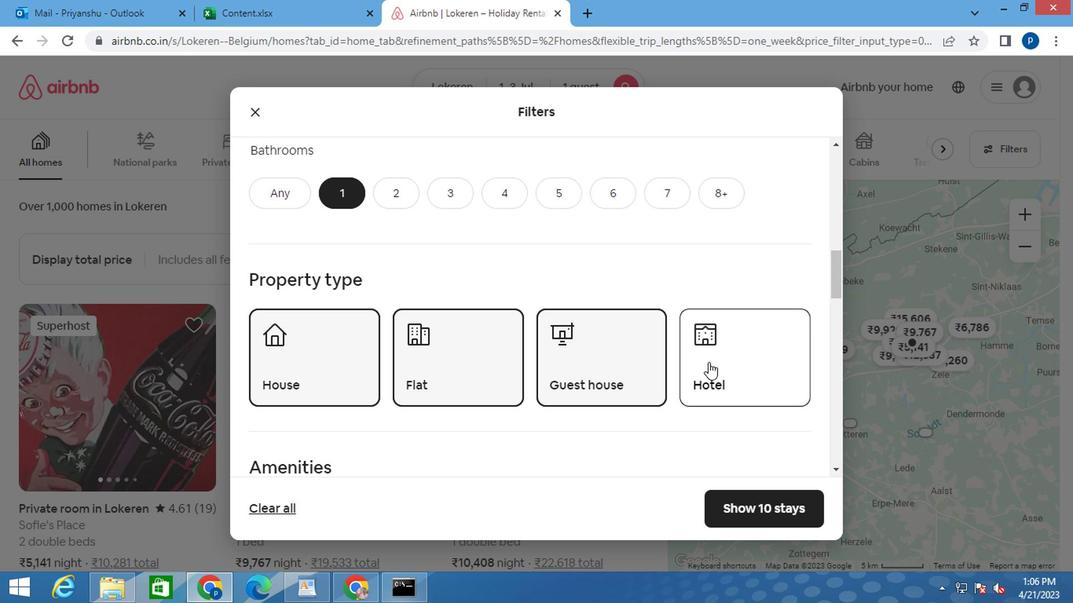 
Action: Mouse scrolled (696, 361) with delta (0, -1)
Screenshot: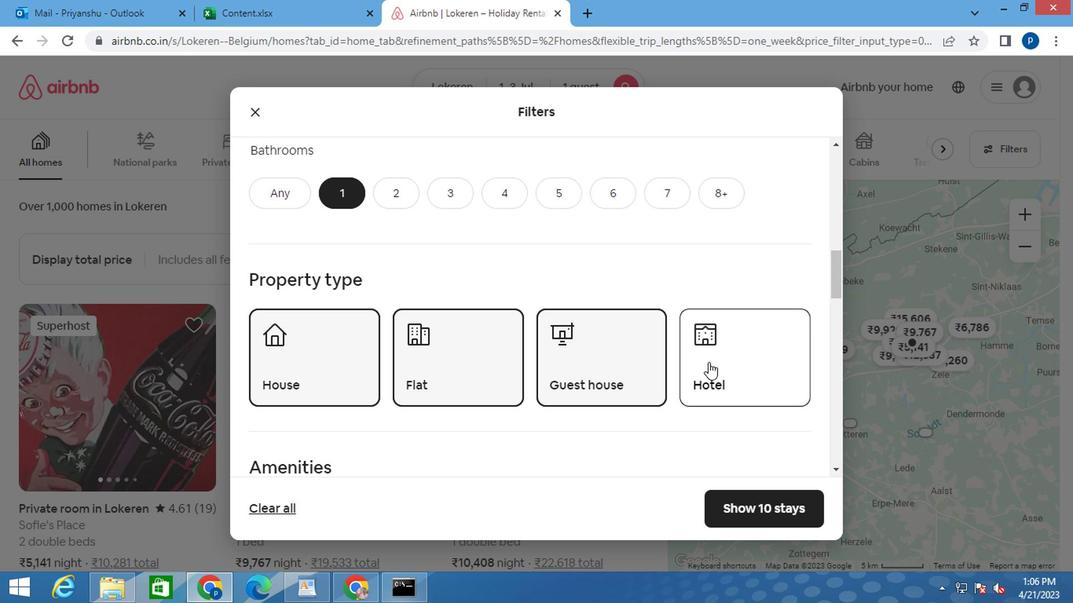 
Action: Mouse scrolled (696, 361) with delta (0, -1)
Screenshot: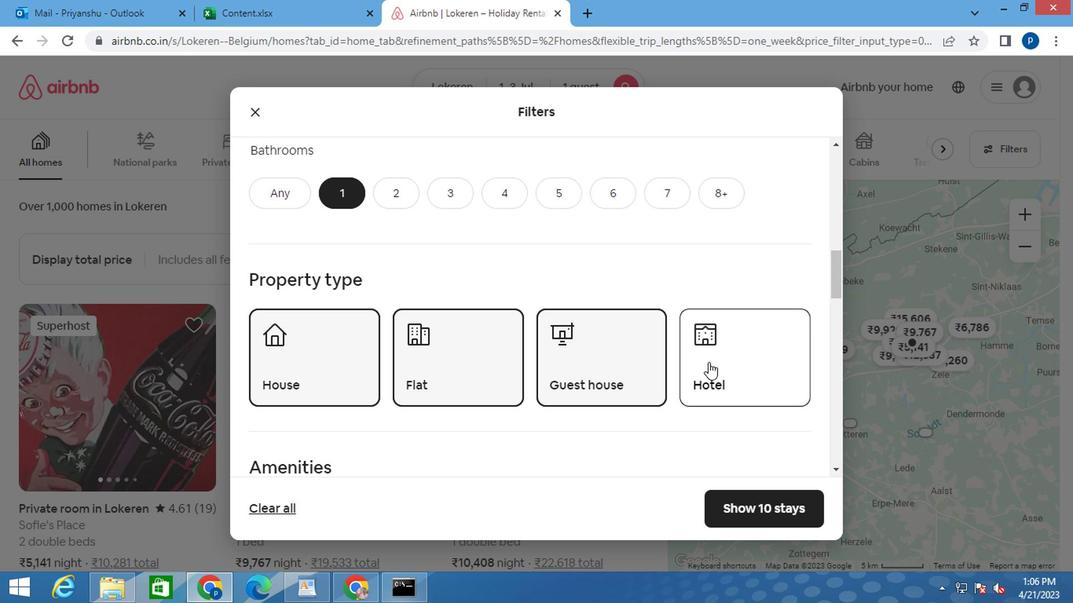 
Action: Mouse moved to (695, 362)
Screenshot: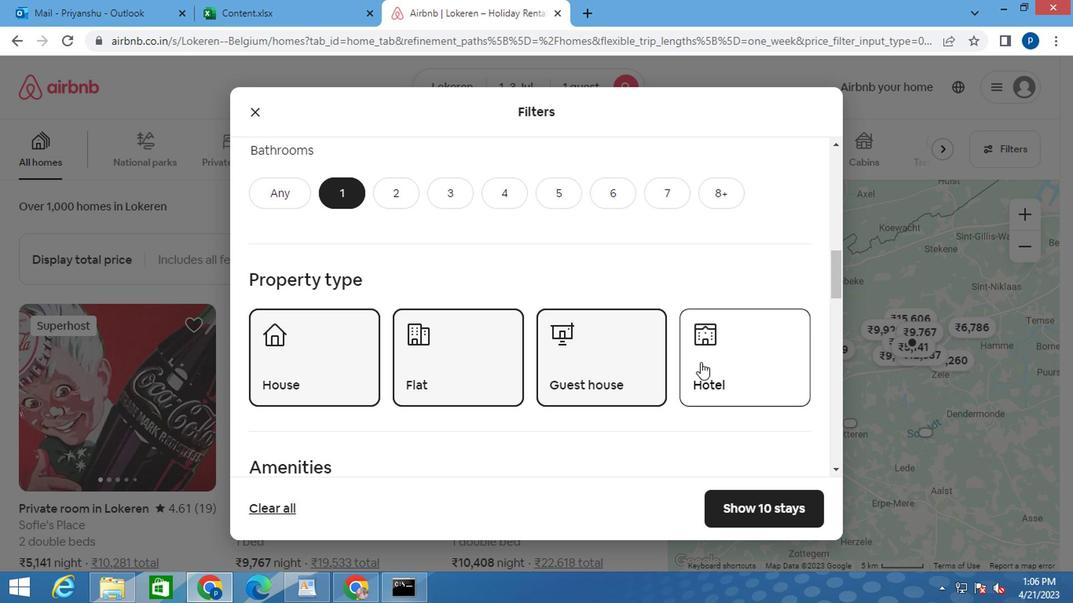 
Action: Mouse scrolled (695, 361) with delta (0, -1)
Screenshot: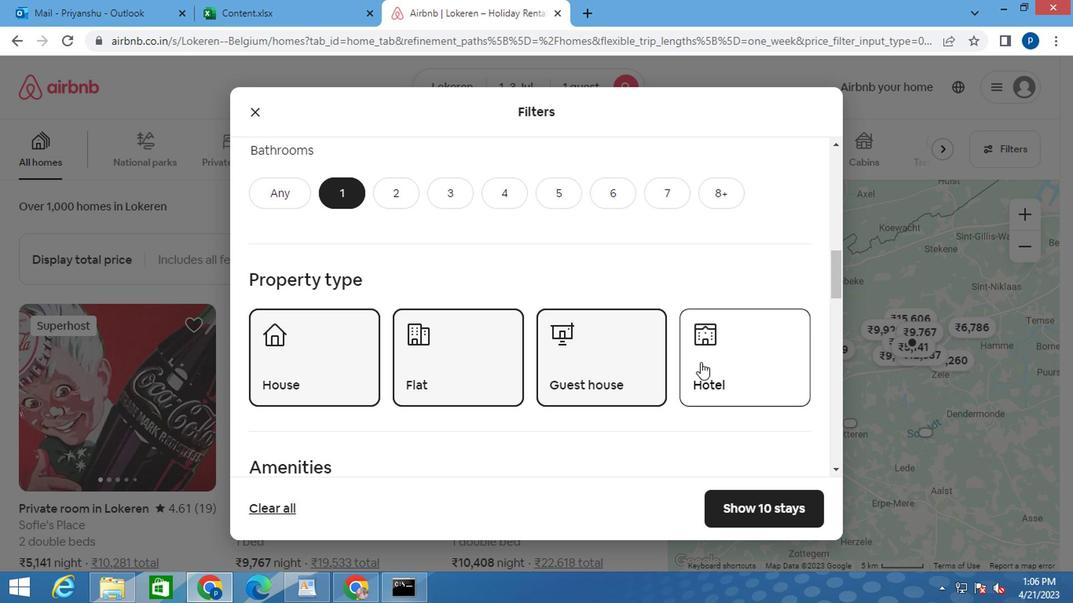 
Action: Mouse moved to (598, 336)
Screenshot: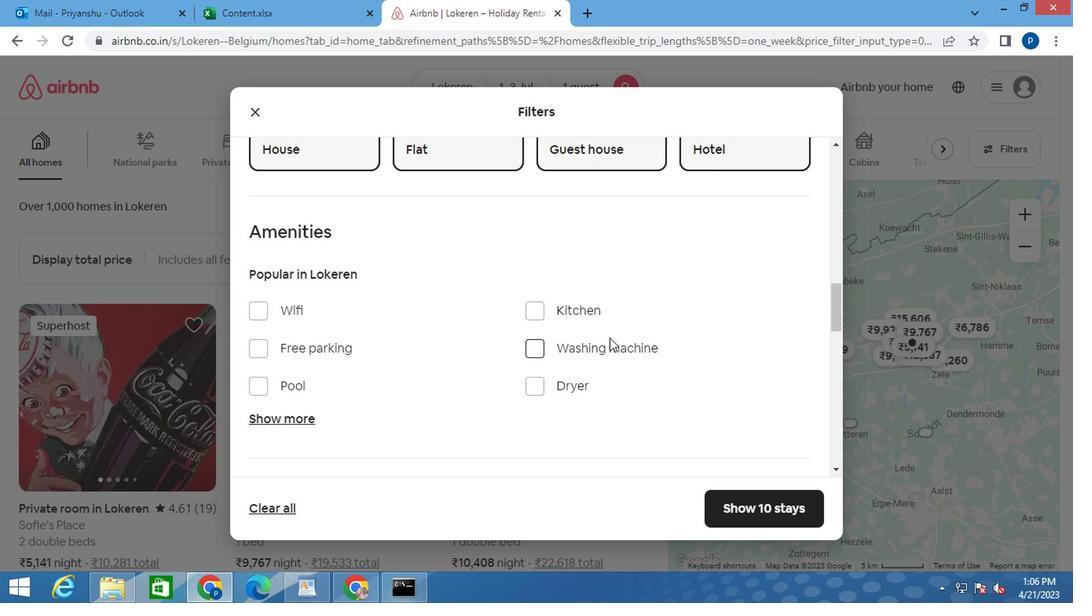 
Action: Mouse scrolled (598, 336) with delta (0, 0)
Screenshot: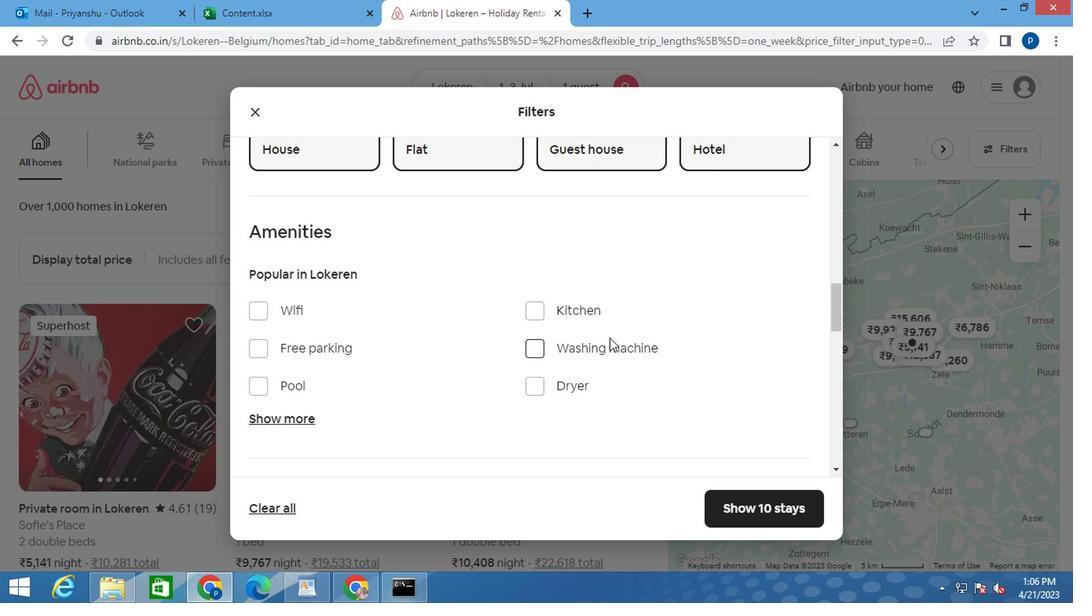 
Action: Mouse scrolled (598, 336) with delta (0, 0)
Screenshot: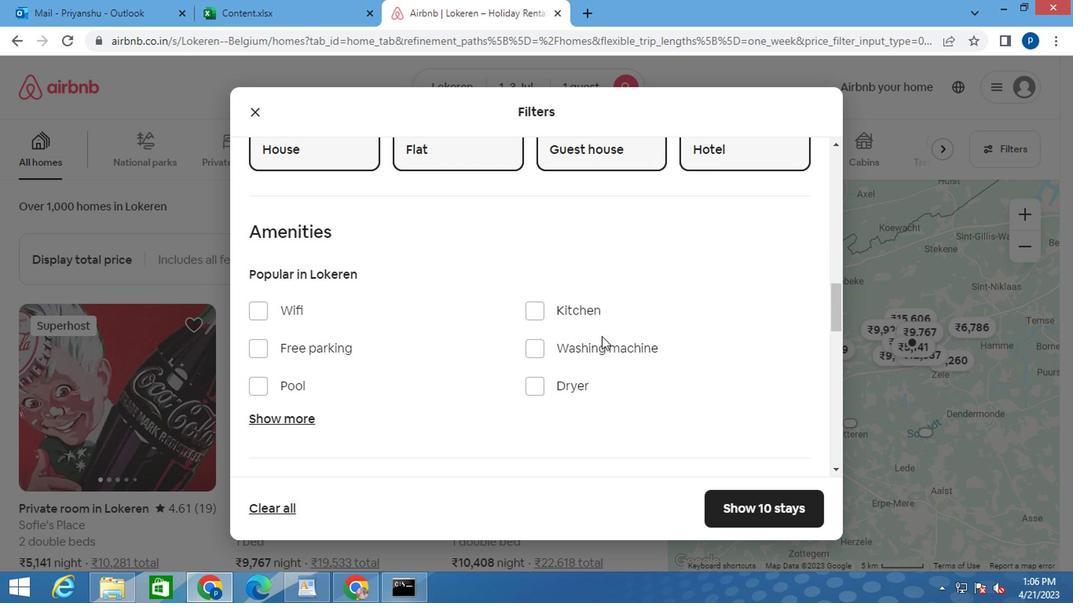 
Action: Mouse moved to (304, 260)
Screenshot: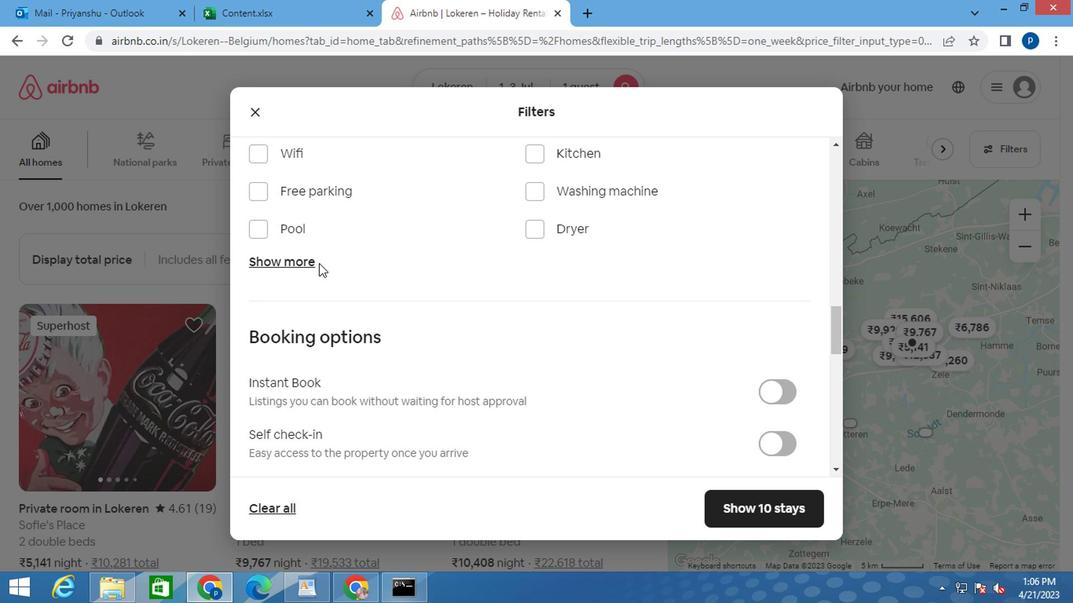 
Action: Mouse pressed left at (304, 260)
Screenshot: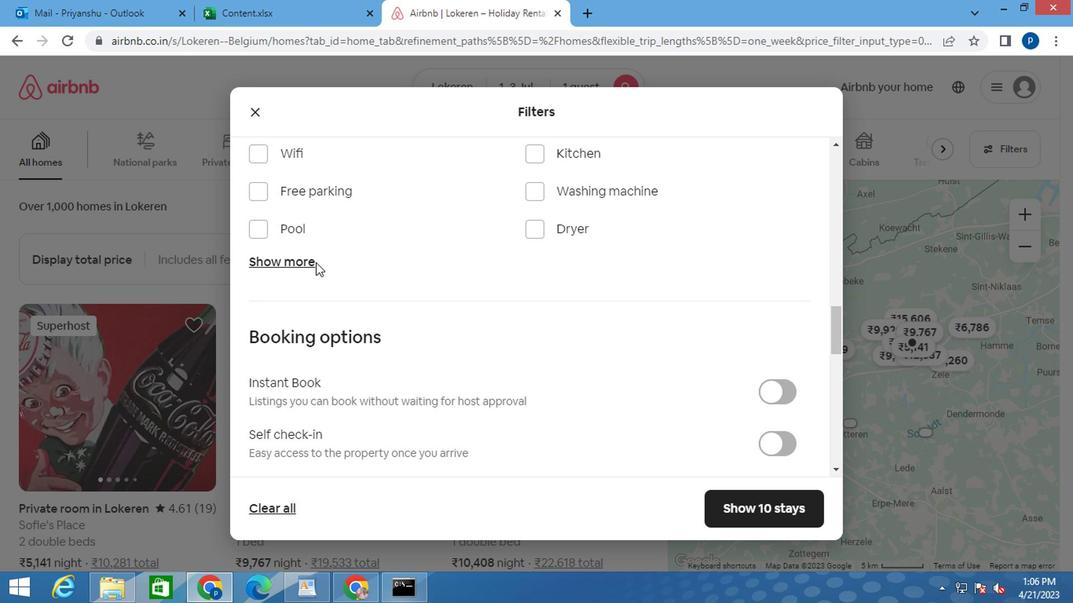 
Action: Mouse moved to (535, 316)
Screenshot: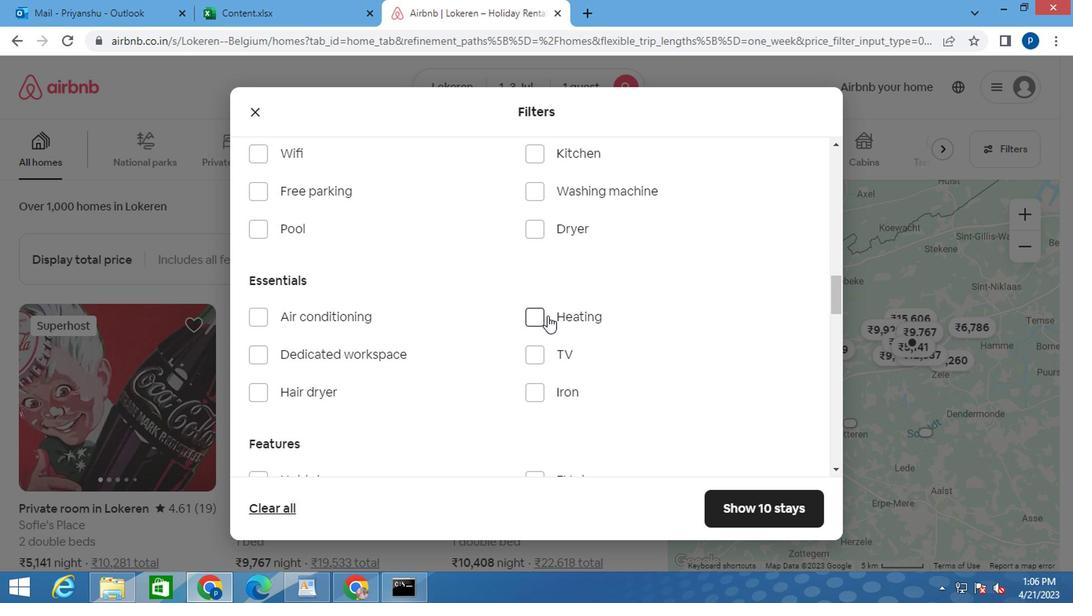 
Action: Mouse pressed left at (535, 316)
Screenshot: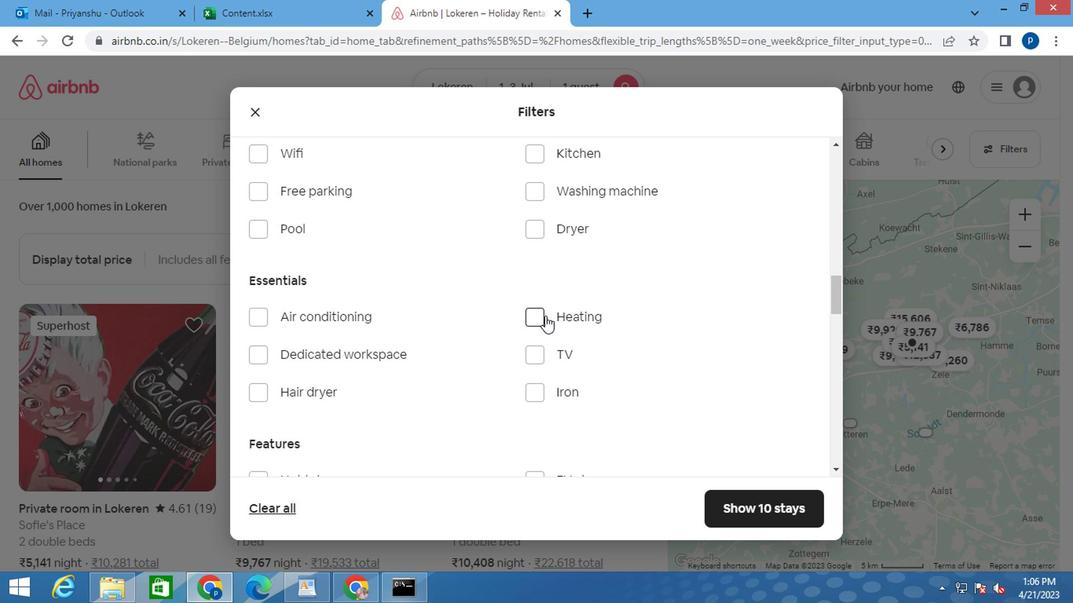 
Action: Mouse scrolled (535, 315) with delta (0, 0)
Screenshot: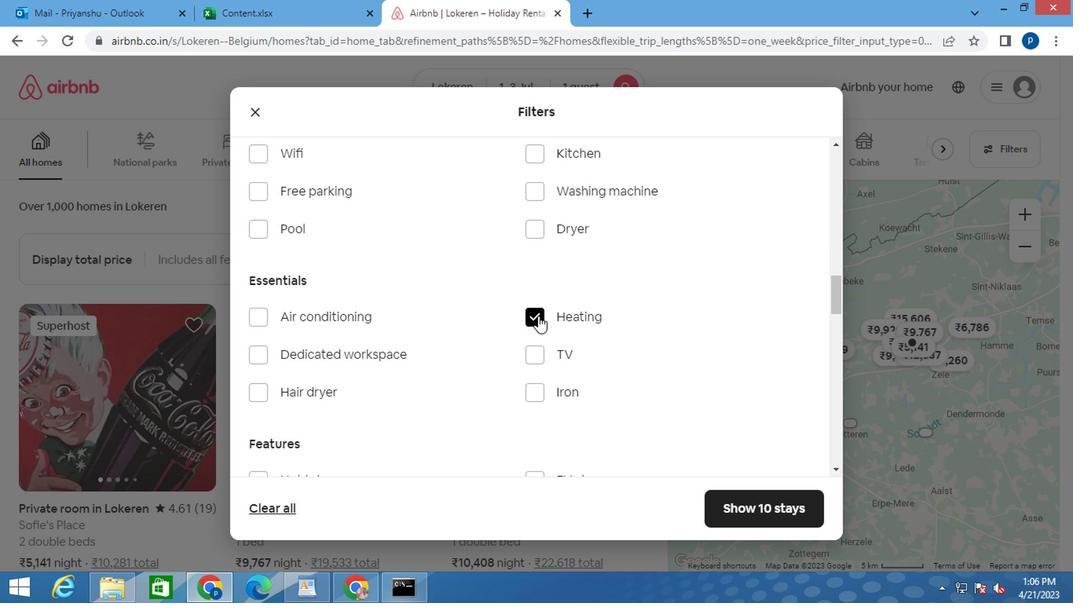 
Action: Mouse scrolled (535, 315) with delta (0, 0)
Screenshot: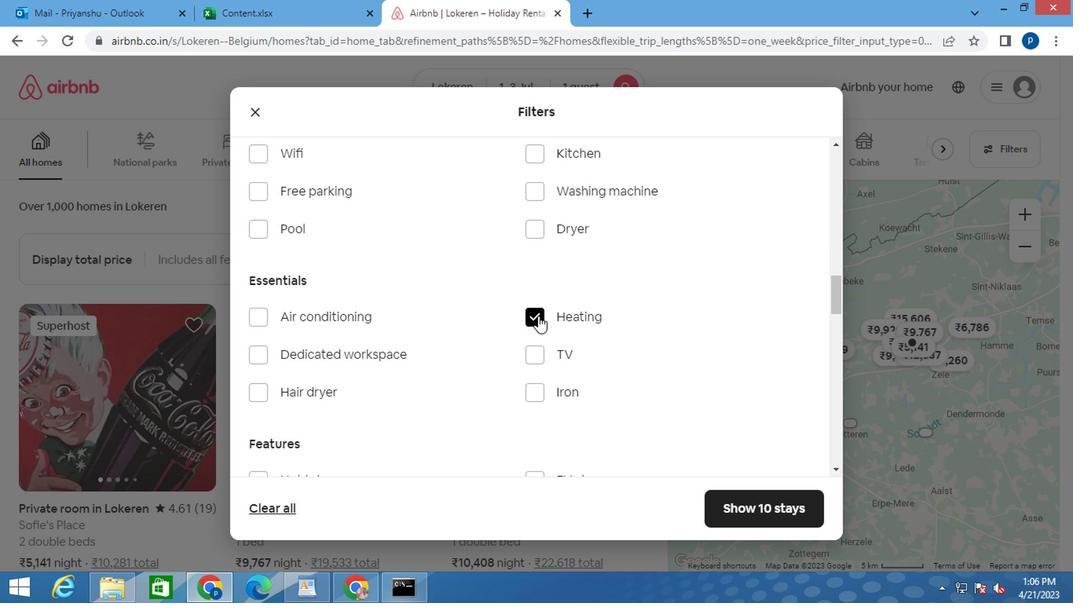
Action: Mouse scrolled (535, 315) with delta (0, 0)
Screenshot: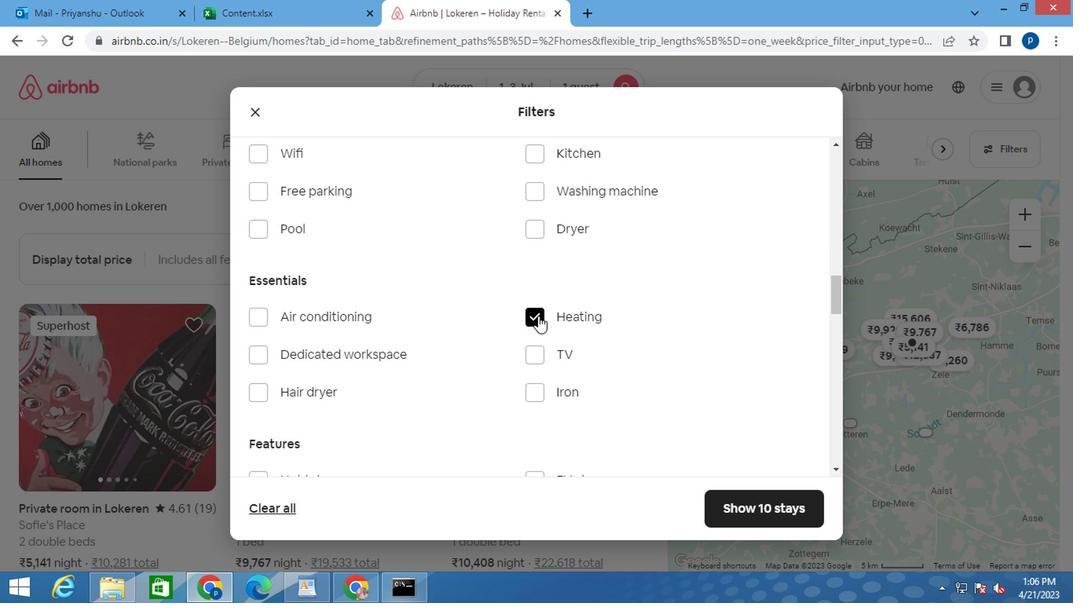 
Action: Mouse scrolled (535, 315) with delta (0, 0)
Screenshot: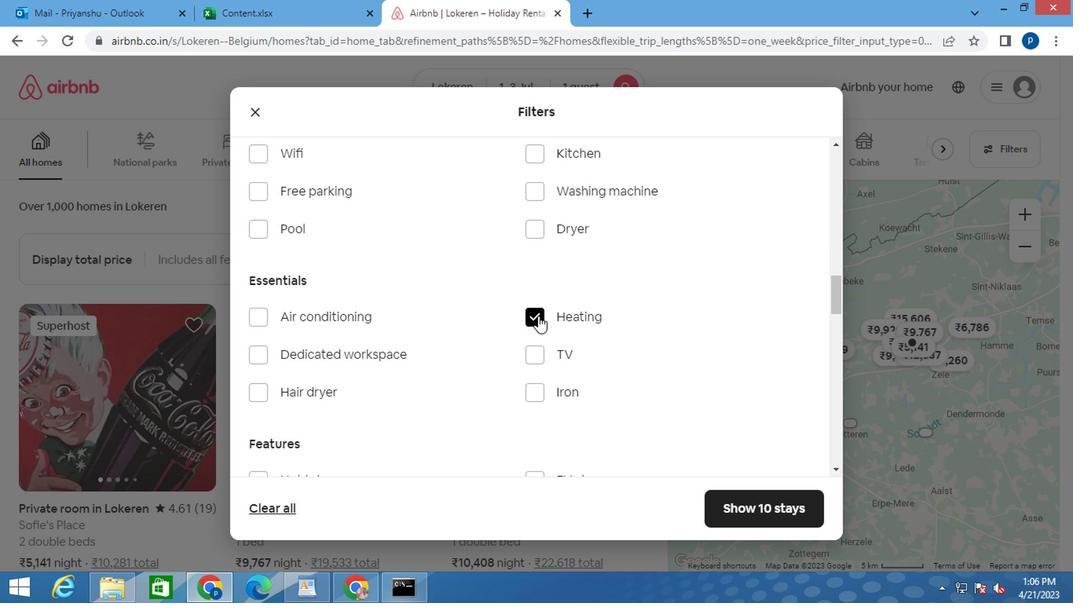 
Action: Mouse scrolled (535, 315) with delta (0, 0)
Screenshot: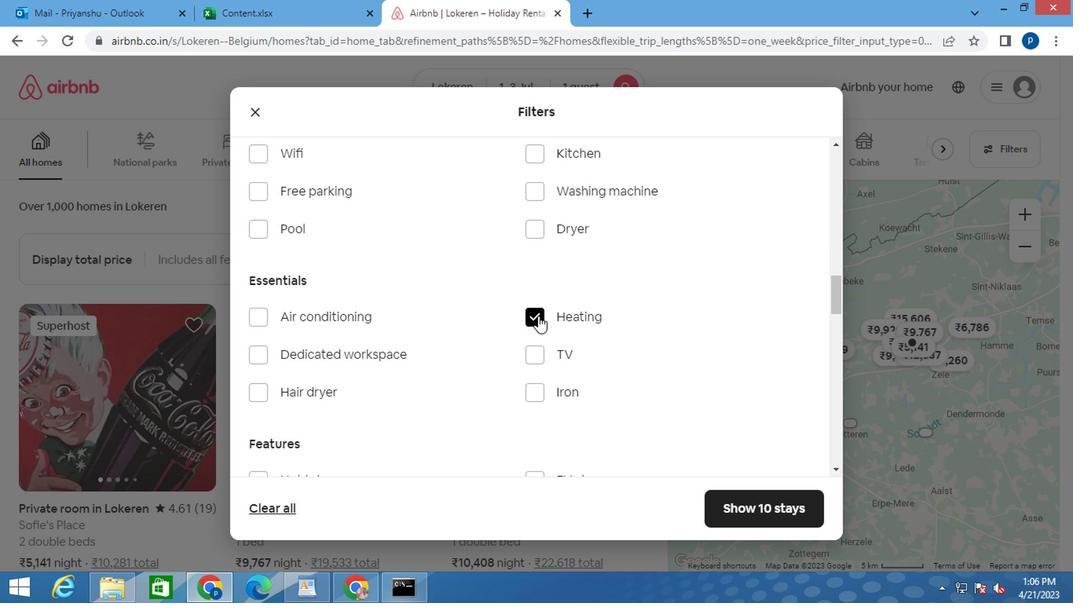 
Action: Mouse moved to (692, 312)
Screenshot: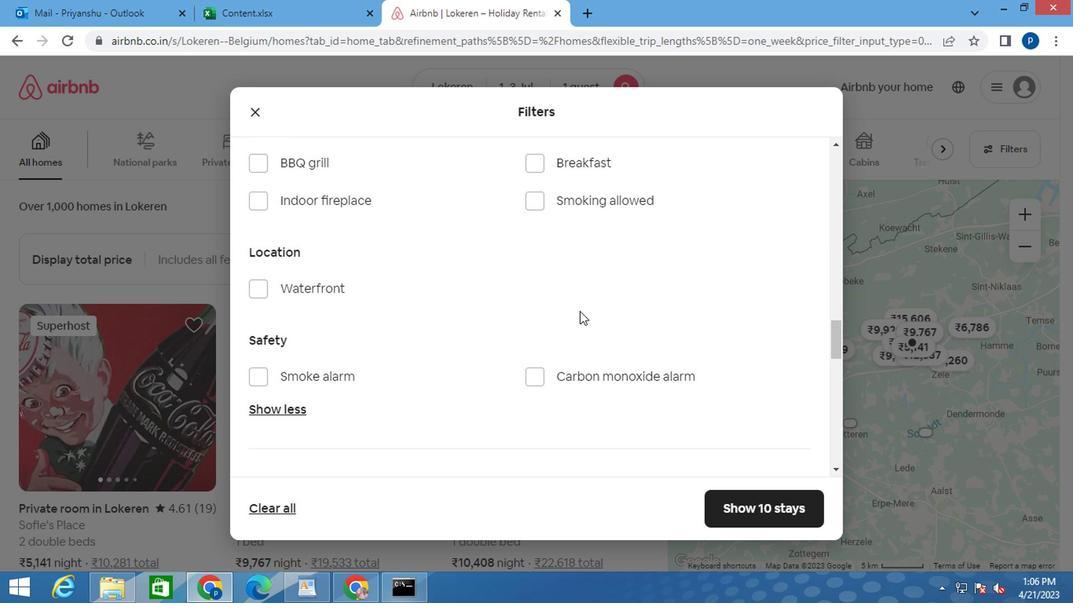 
Action: Mouse scrolled (692, 310) with delta (0, -1)
Screenshot: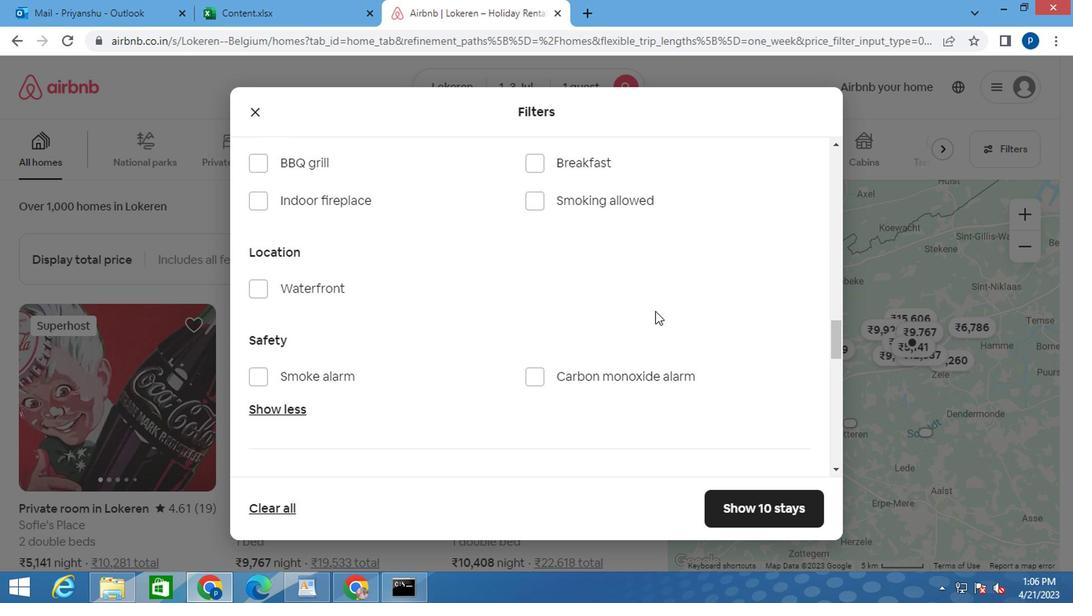 
Action: Mouse scrolled (692, 310) with delta (0, -1)
Screenshot: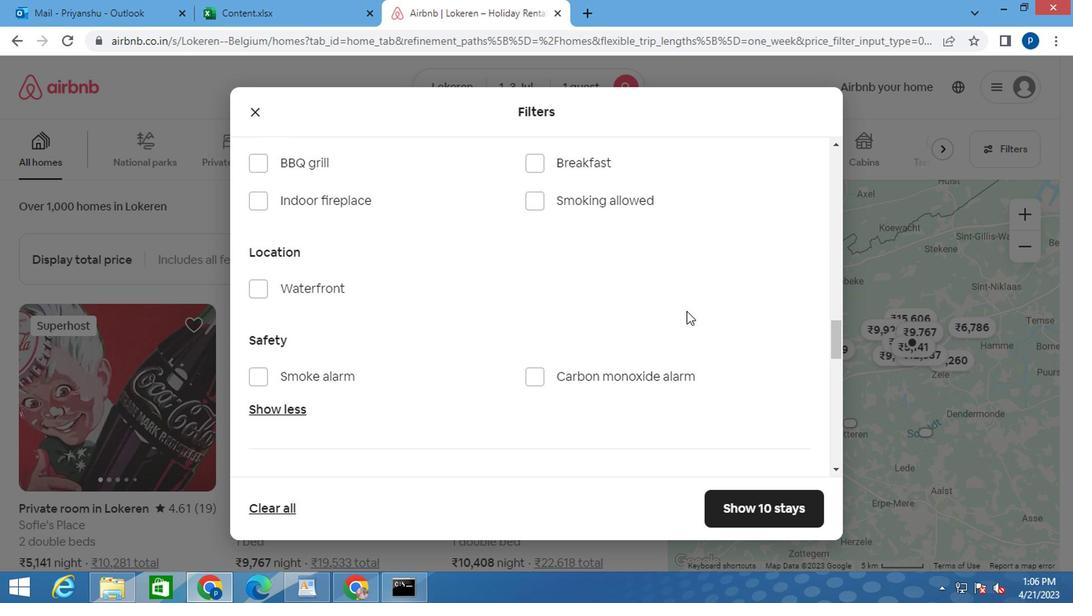 
Action: Mouse scrolled (692, 310) with delta (0, -1)
Screenshot: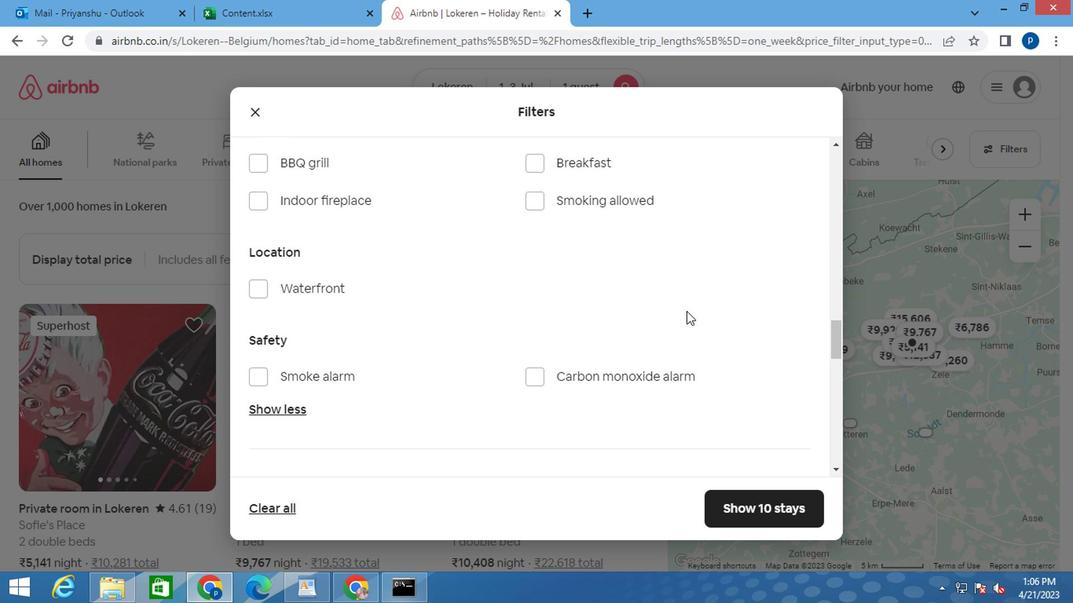 
Action: Mouse moved to (692, 312)
Screenshot: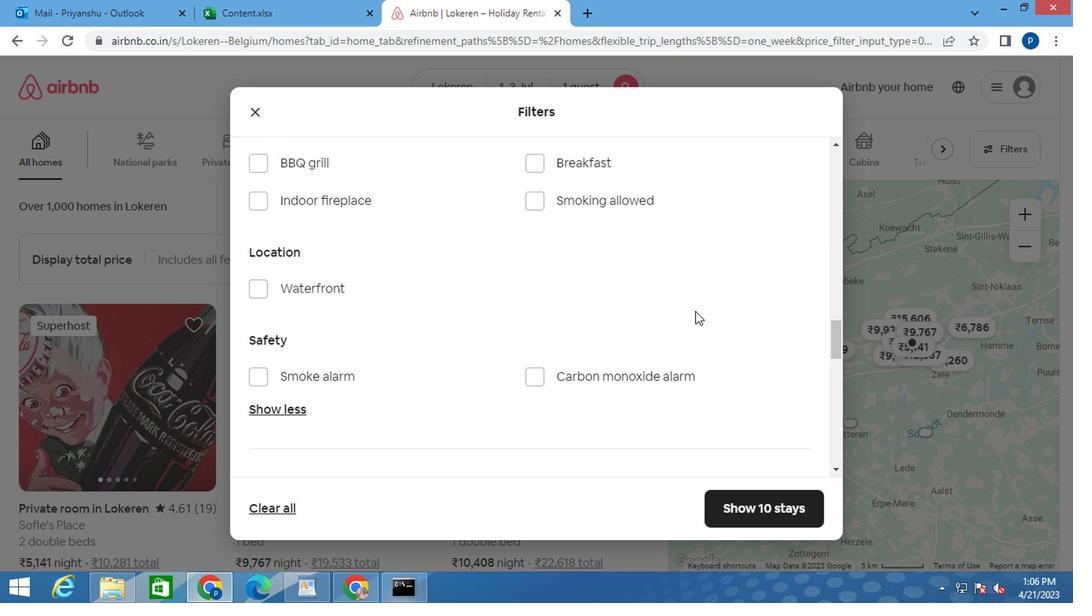 
Action: Mouse scrolled (692, 310) with delta (0, -1)
Screenshot: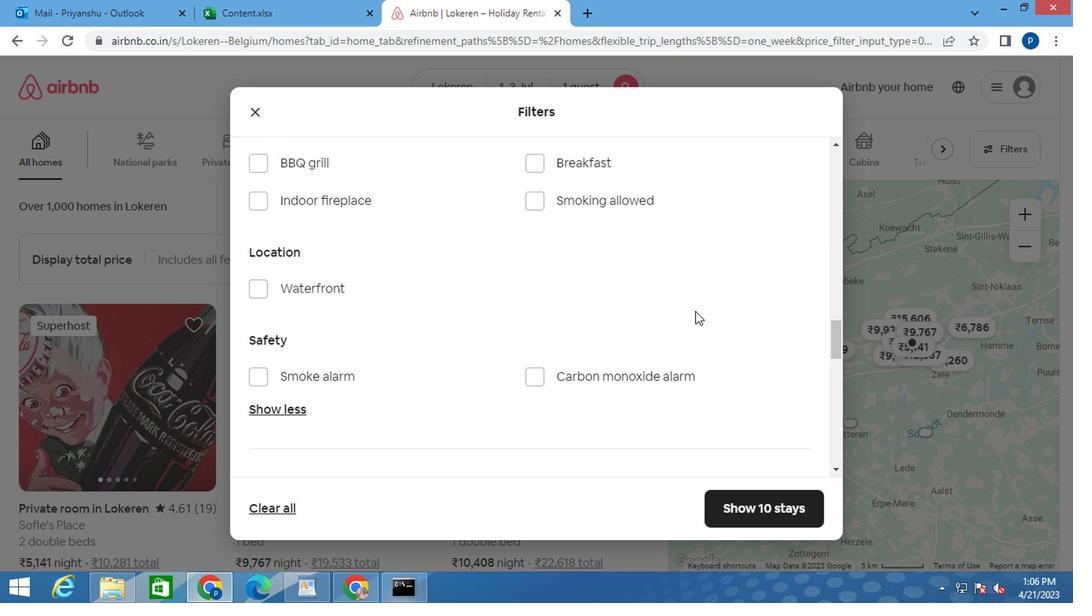 
Action: Mouse moved to (689, 312)
Screenshot: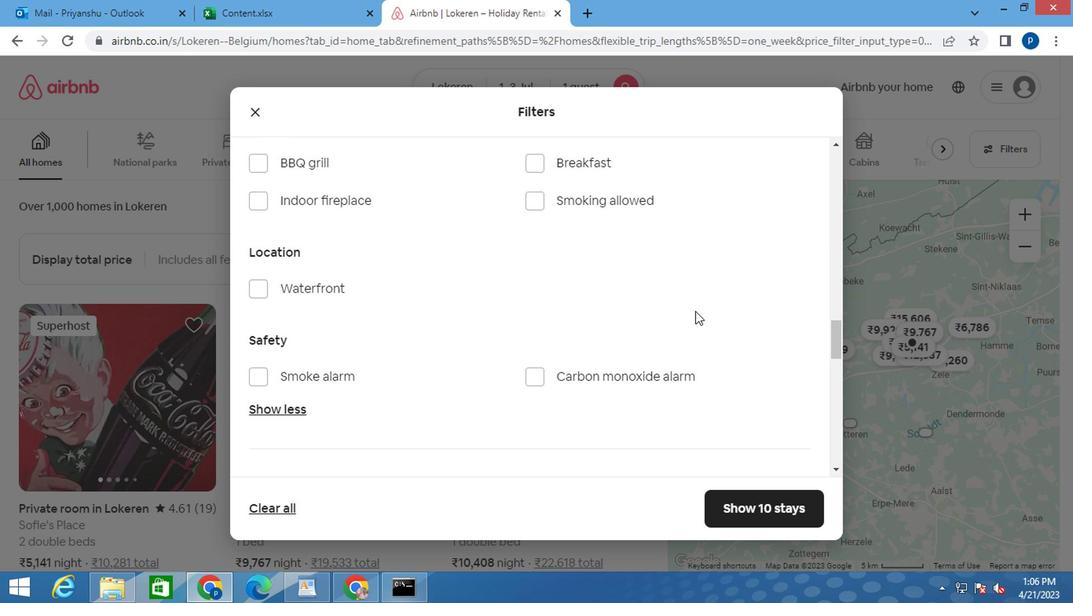 
Action: Mouse scrolled (689, 310) with delta (0, -1)
Screenshot: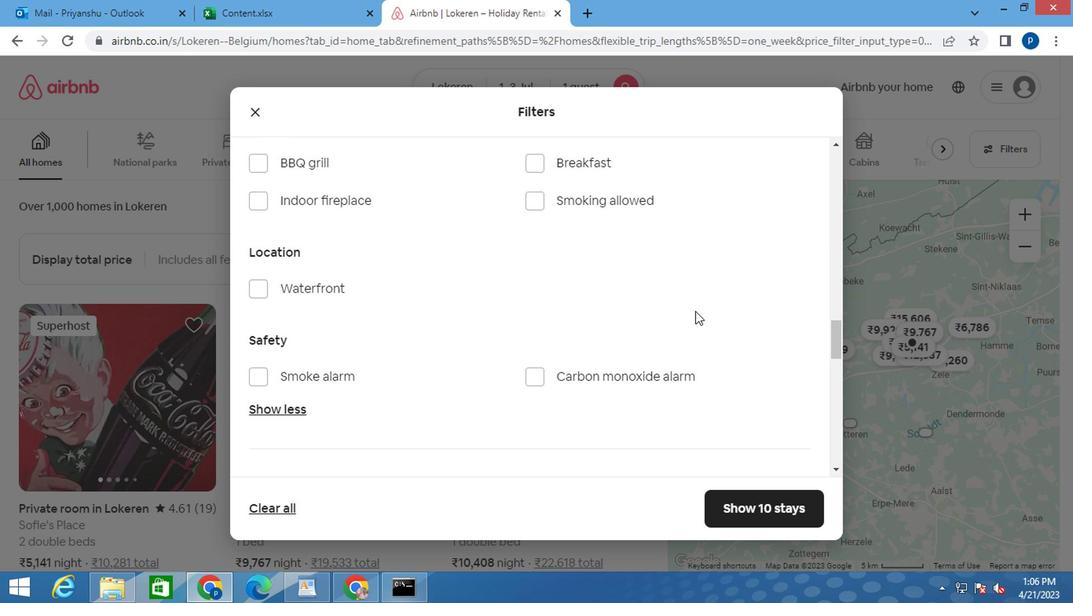 
Action: Mouse moved to (767, 195)
Screenshot: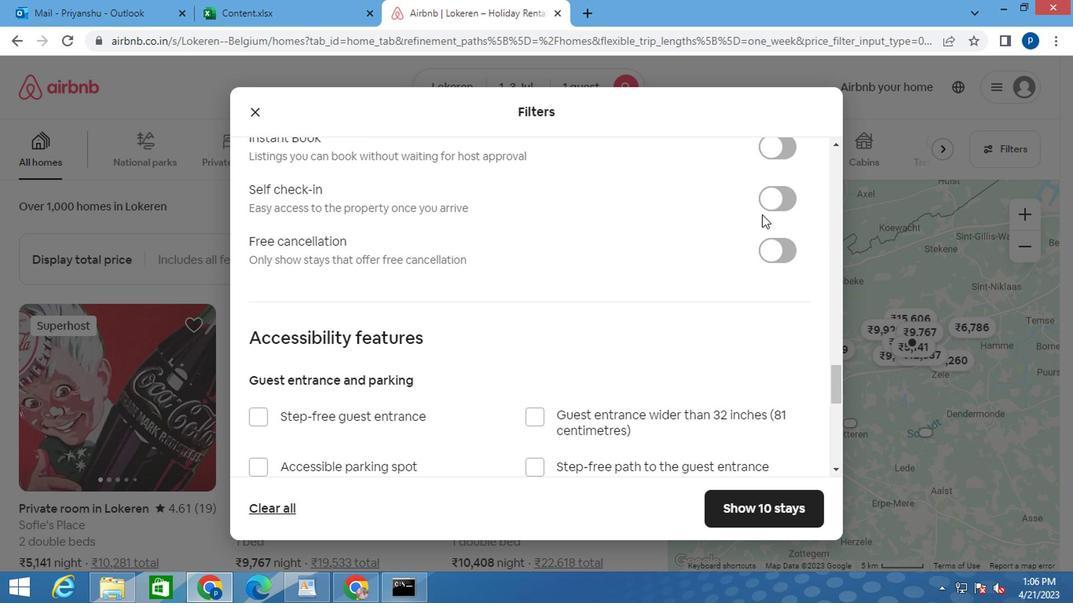 
Action: Mouse pressed left at (767, 195)
Screenshot: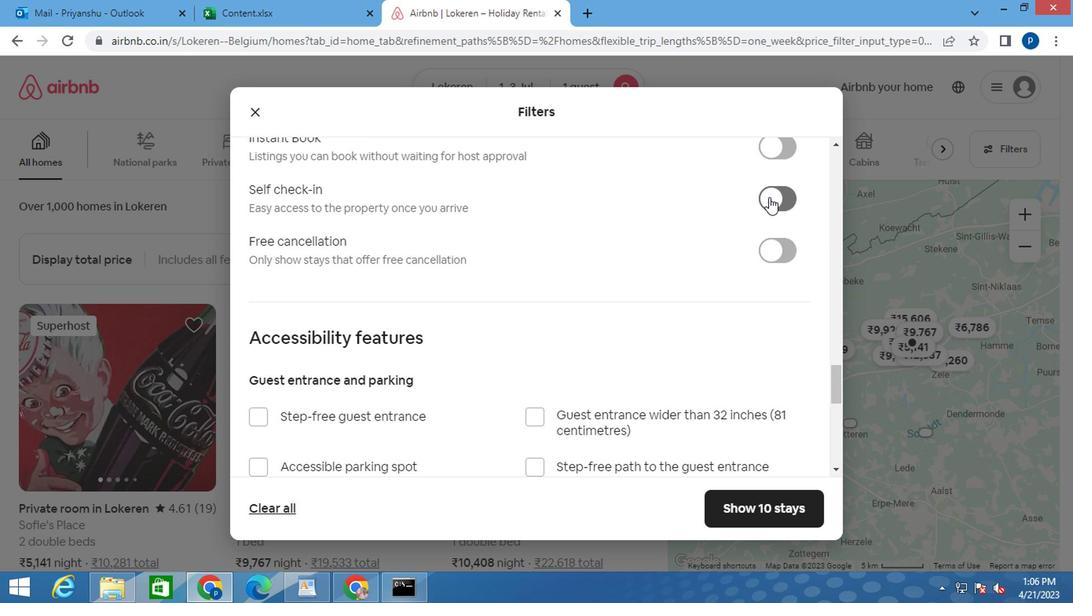 
Action: Mouse moved to (641, 273)
Screenshot: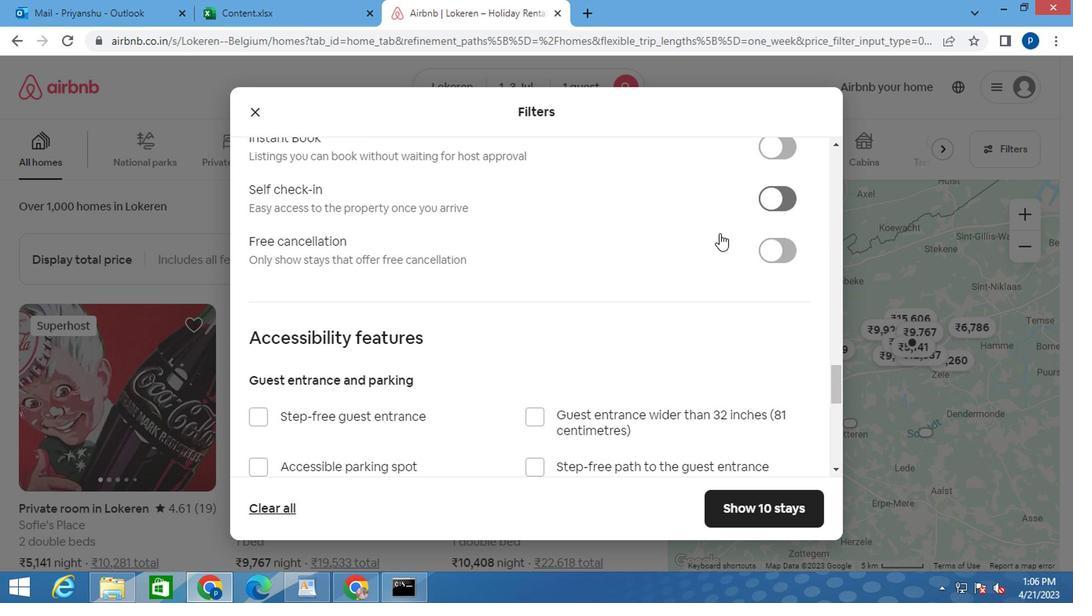 
Action: Mouse scrolled (641, 272) with delta (0, 0)
Screenshot: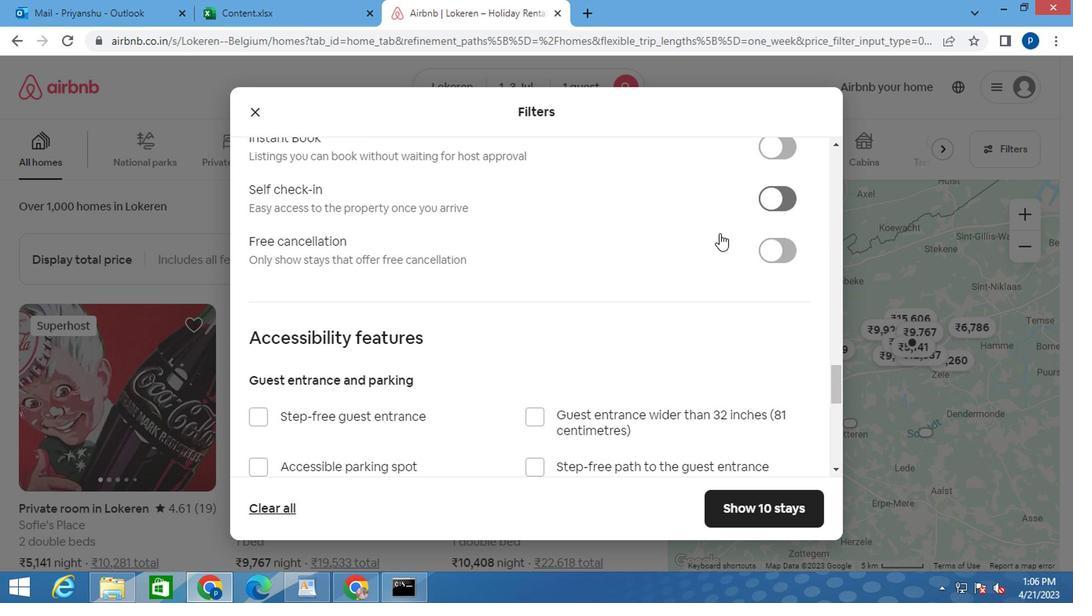 
Action: Mouse moved to (639, 274)
Screenshot: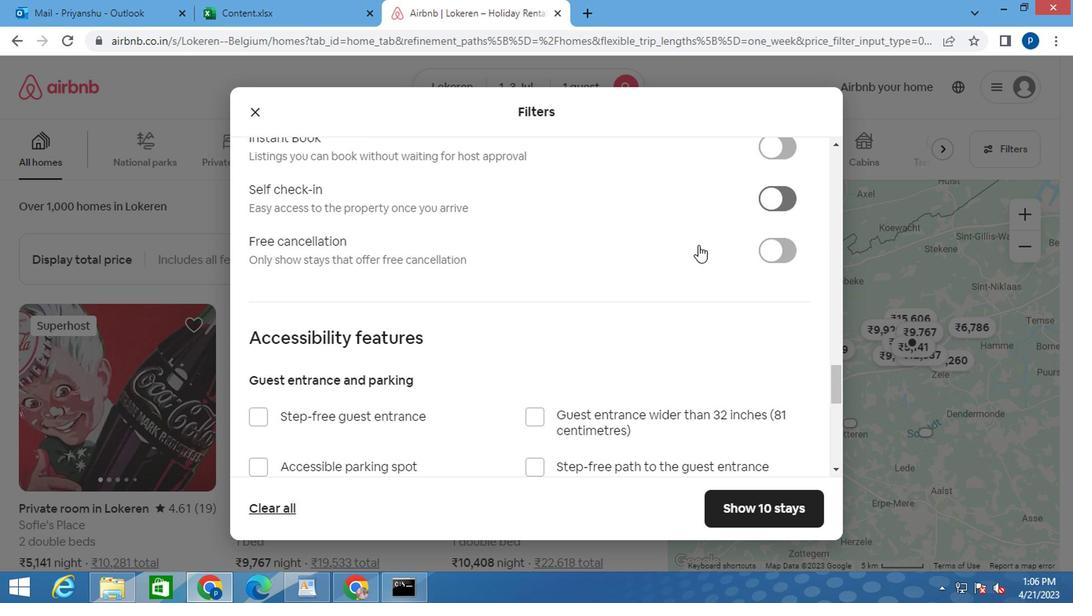 
Action: Mouse scrolled (639, 273) with delta (0, -1)
Screenshot: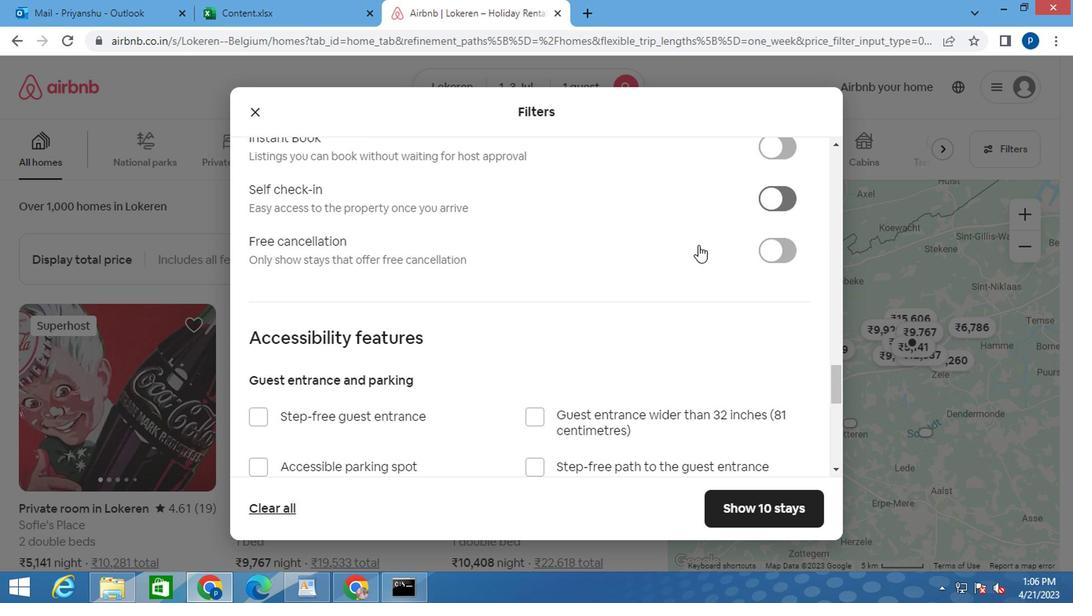 
Action: Mouse moved to (635, 275)
Screenshot: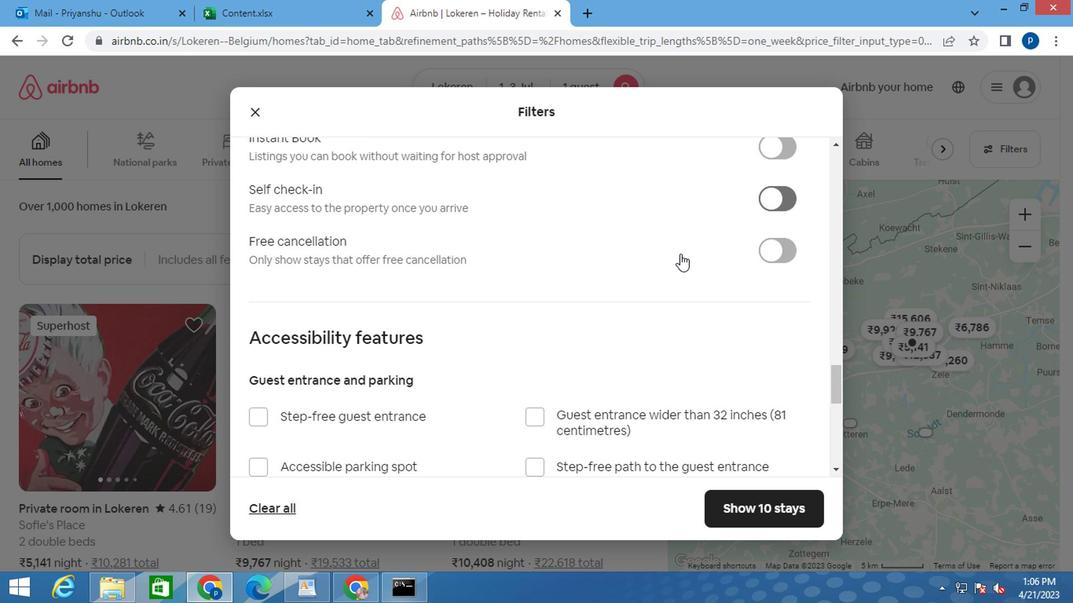 
Action: Mouse scrolled (635, 275) with delta (0, 0)
Screenshot: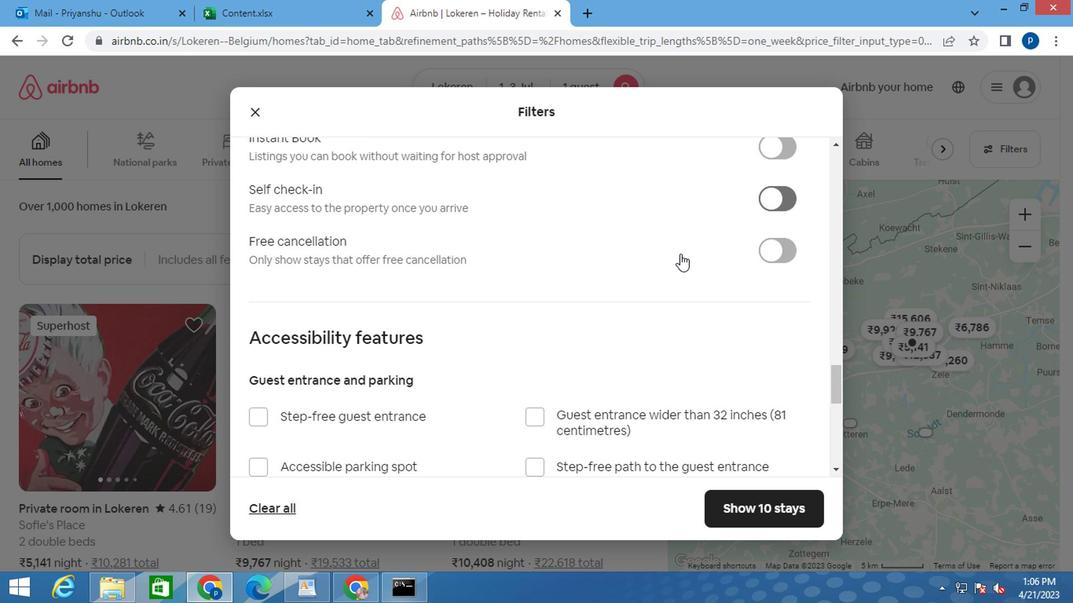 
Action: Mouse moved to (632, 275)
Screenshot: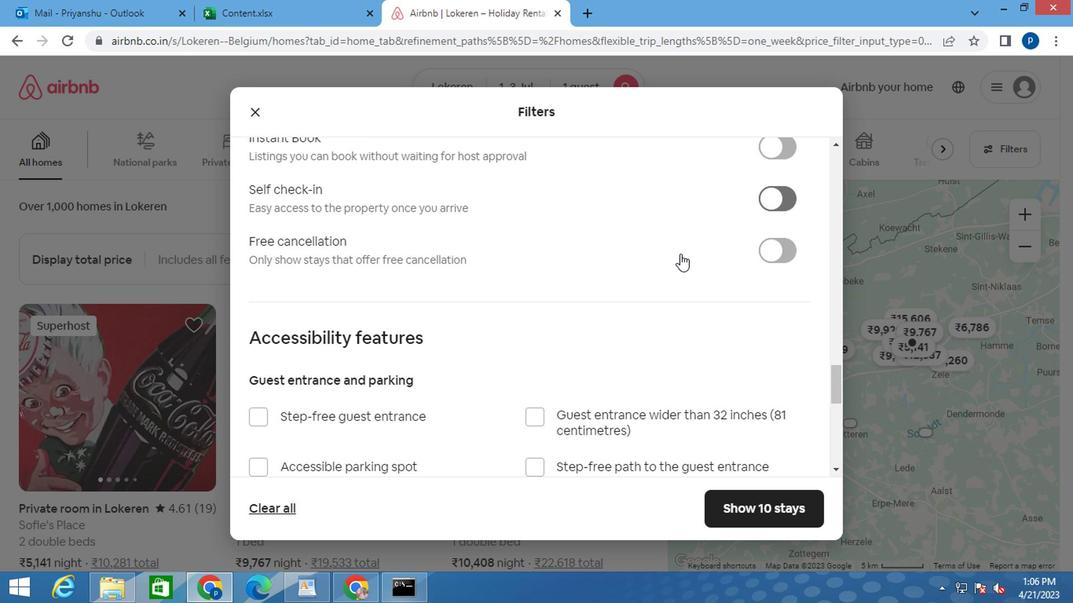 
Action: Mouse scrolled (632, 275) with delta (0, 0)
Screenshot: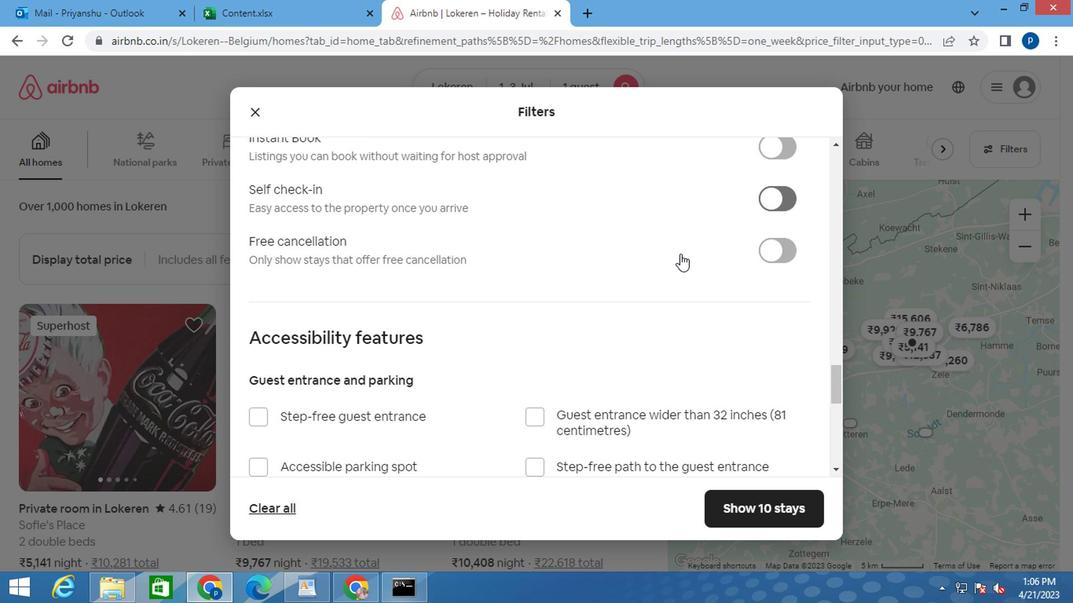 
Action: Mouse moved to (606, 280)
Screenshot: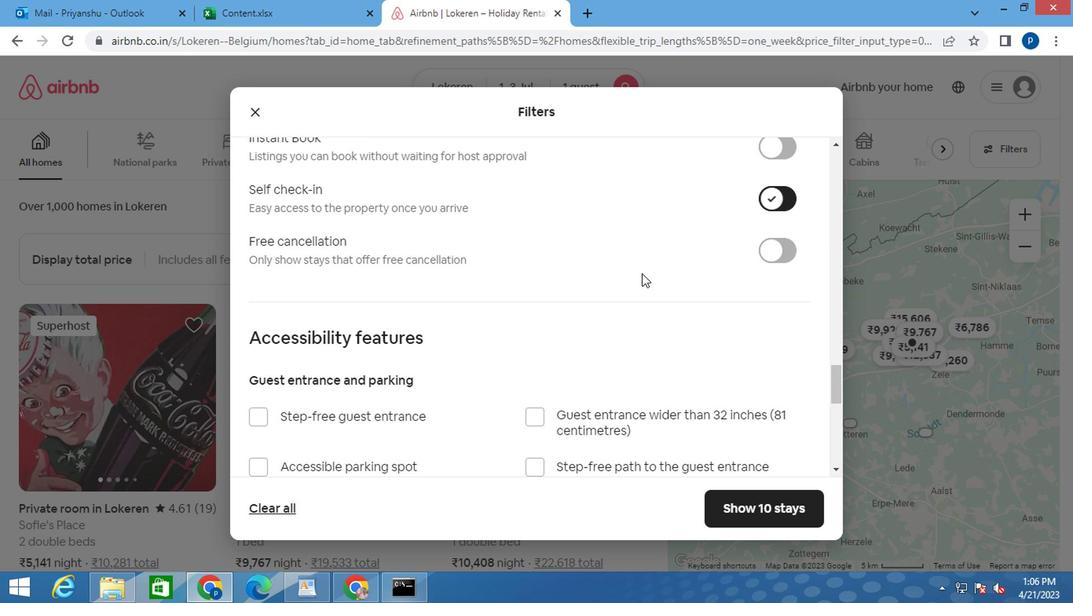 
Action: Mouse scrolled (624, 277) with delta (0, -1)
Screenshot: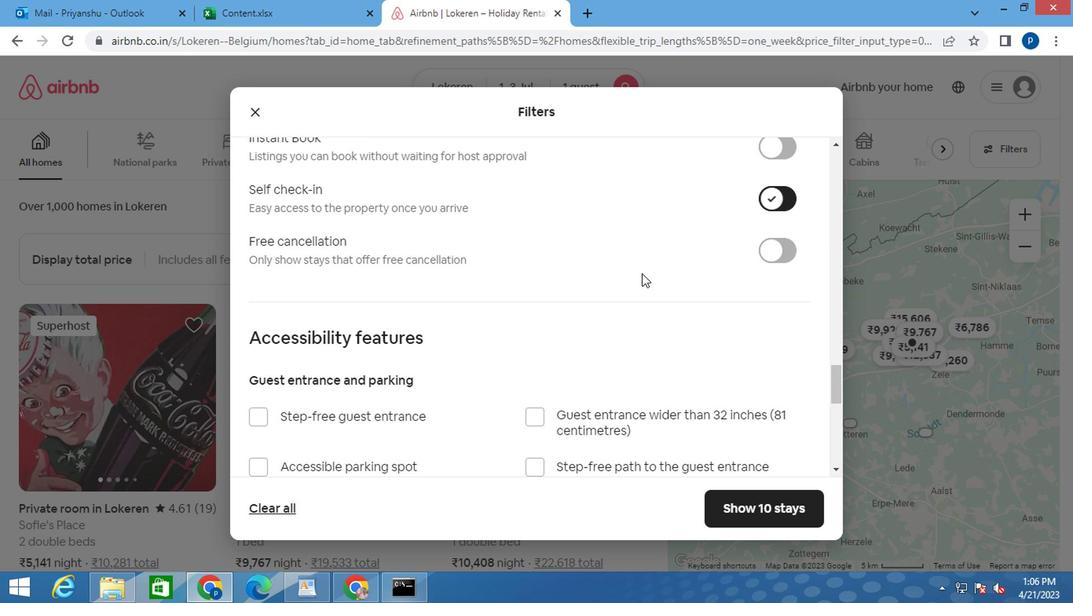 
Action: Mouse scrolled (609, 279) with delta (0, -1)
Screenshot: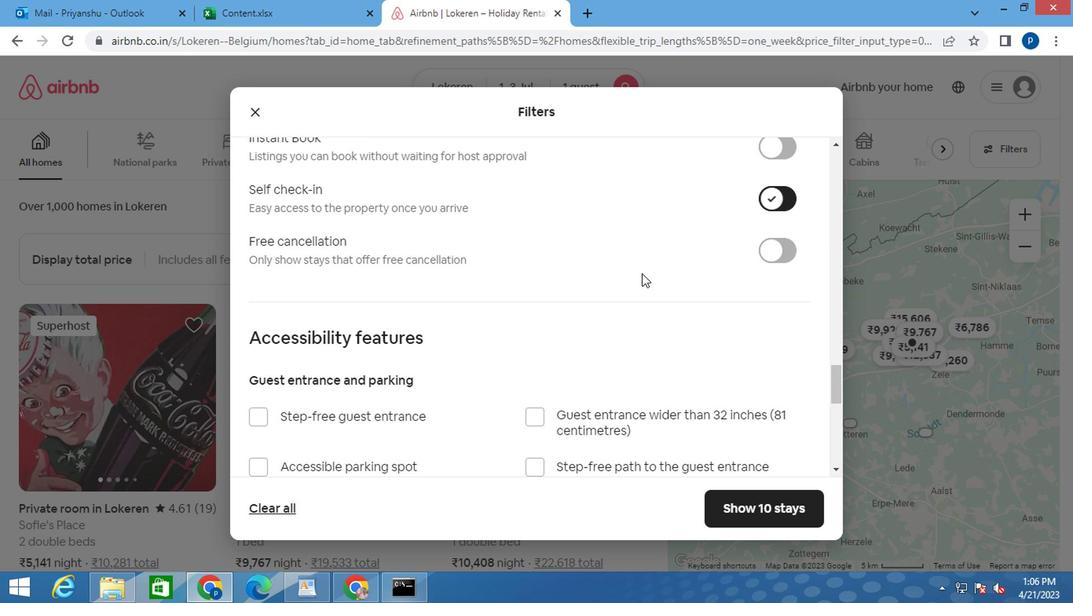 
Action: Mouse moved to (292, 340)
Screenshot: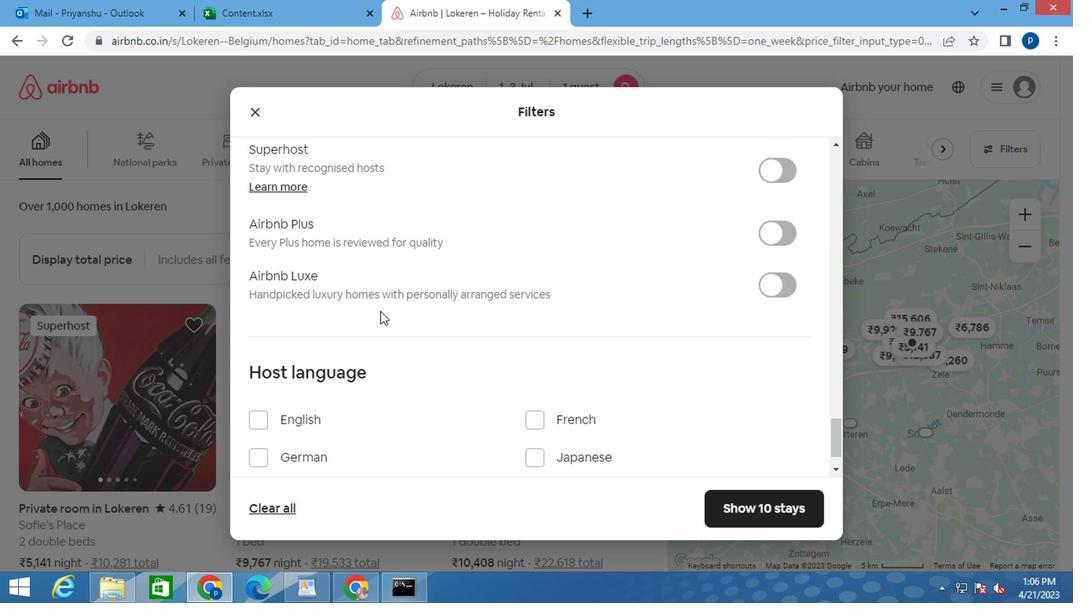 
Action: Mouse scrolled (298, 338) with delta (0, -1)
Screenshot: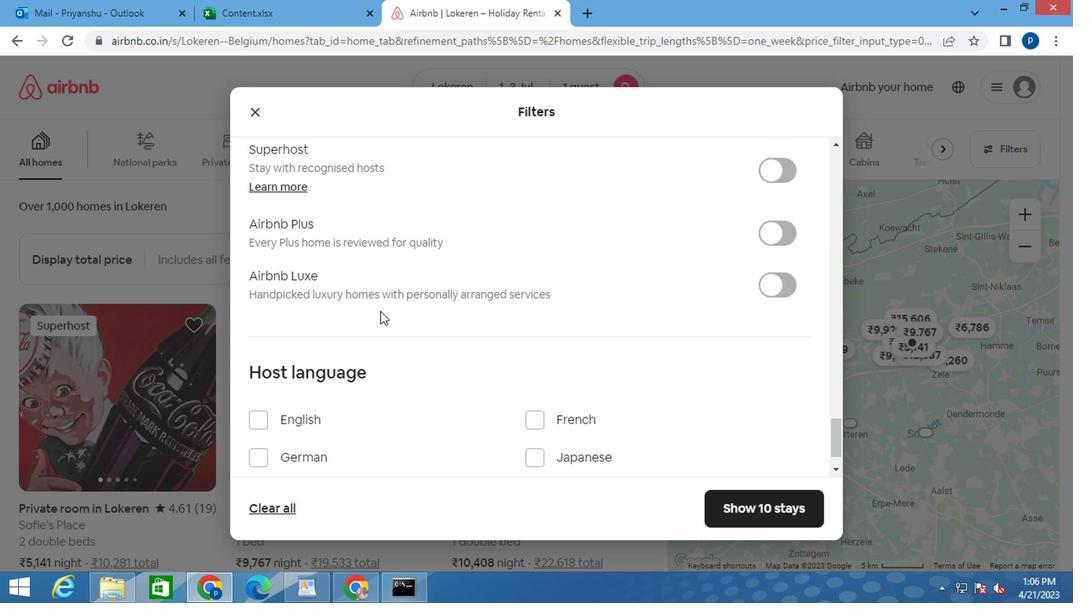 
Action: Mouse moved to (287, 341)
Screenshot: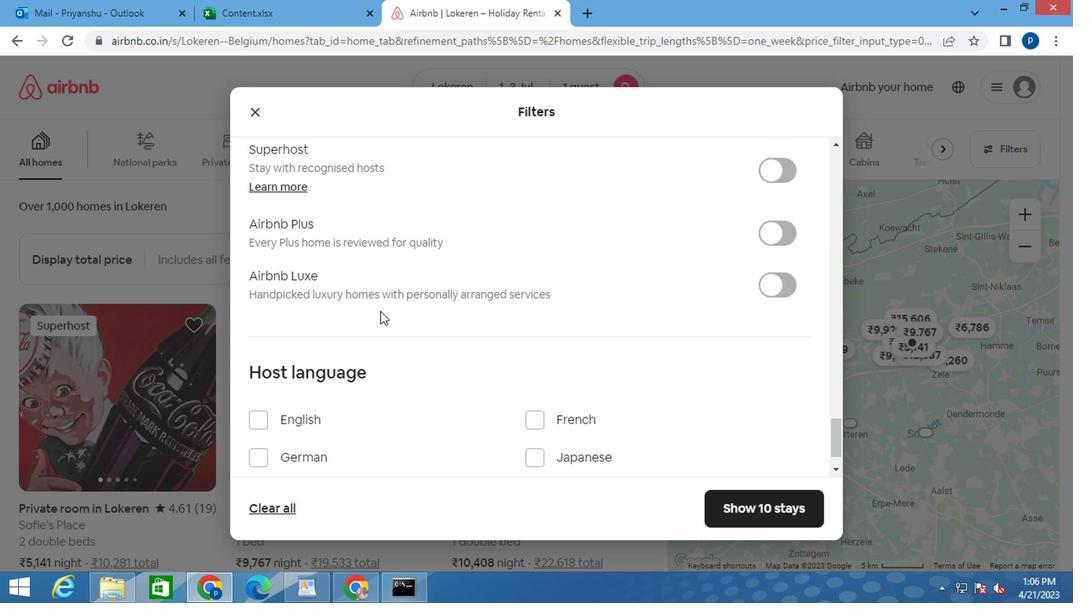 
Action: Mouse scrolled (298, 338) with delta (0, -1)
Screenshot: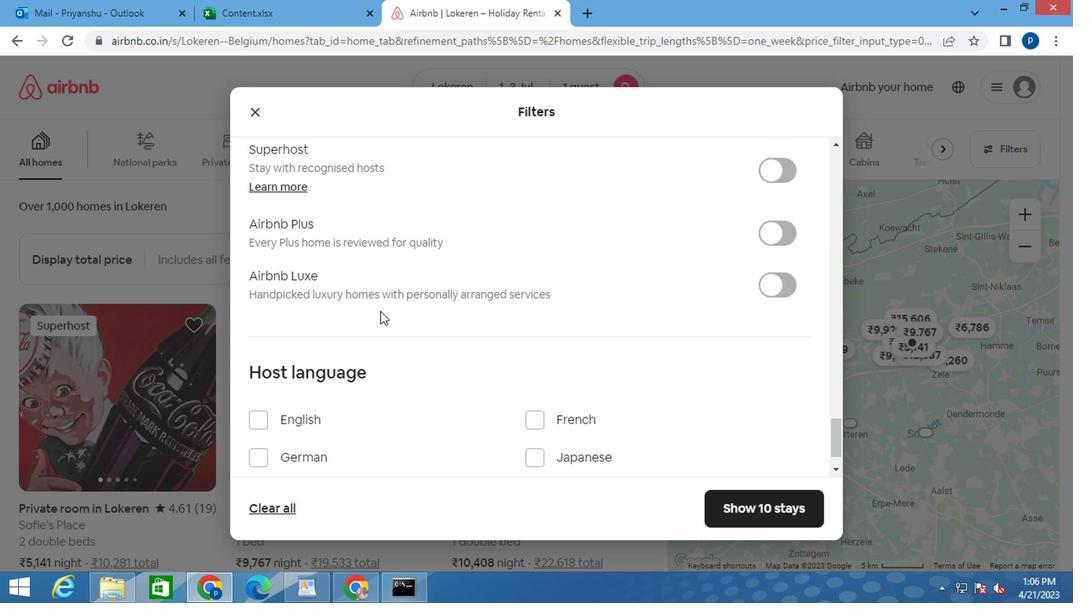 
Action: Mouse moved to (260, 365)
Screenshot: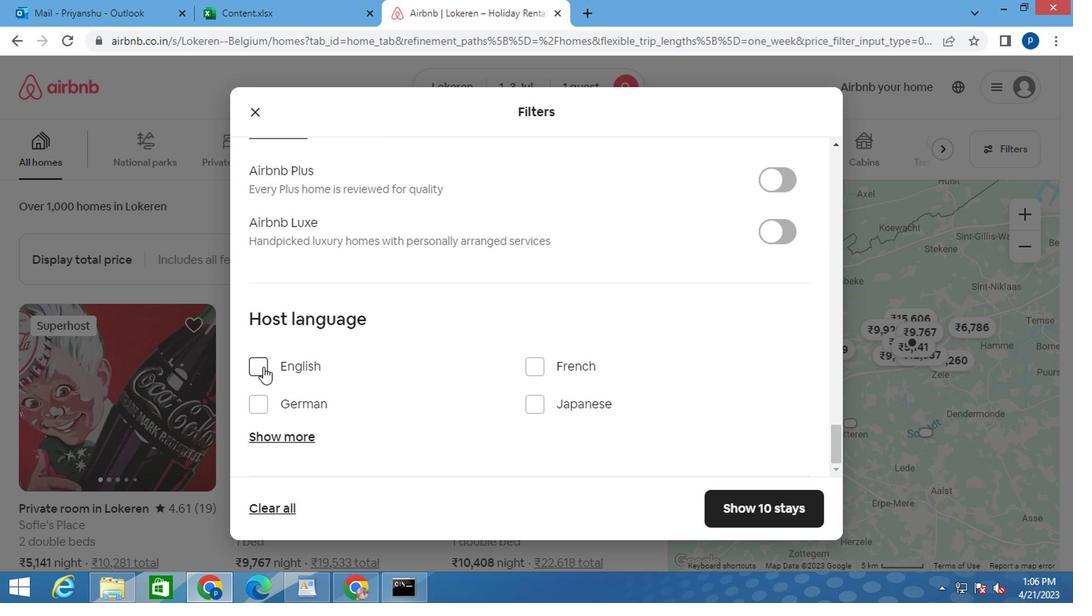 
Action: Mouse pressed left at (260, 365)
Screenshot: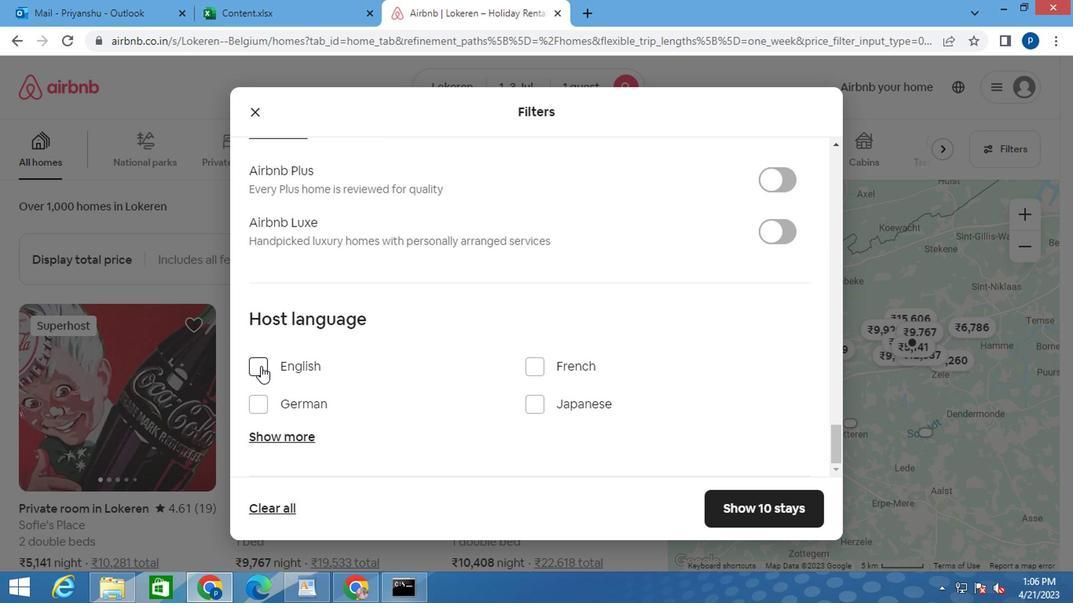 
Action: Mouse moved to (749, 497)
Screenshot: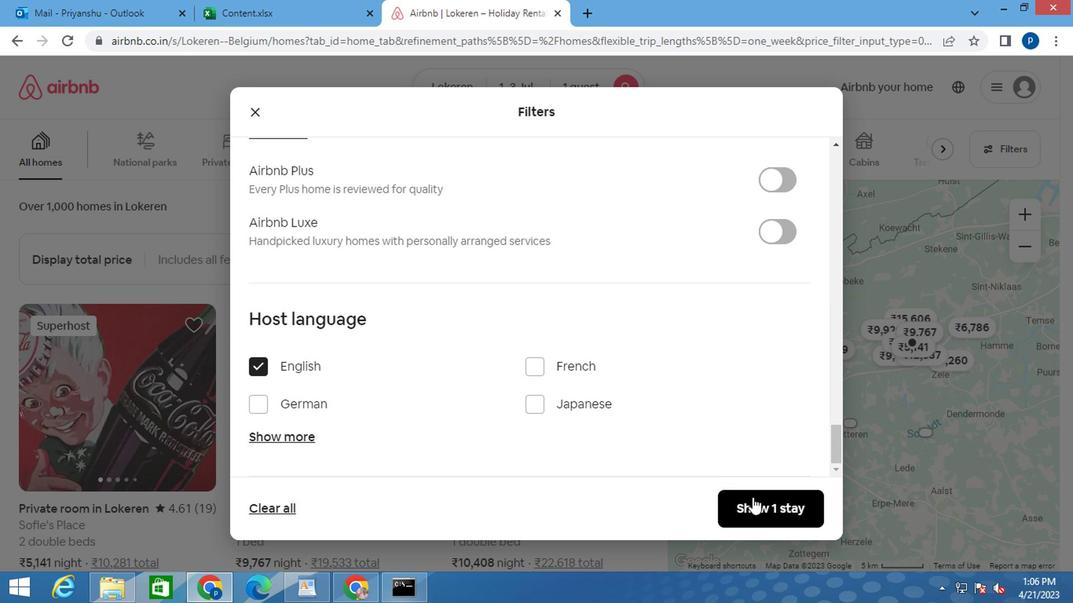 
Action: Mouse pressed left at (749, 497)
Screenshot: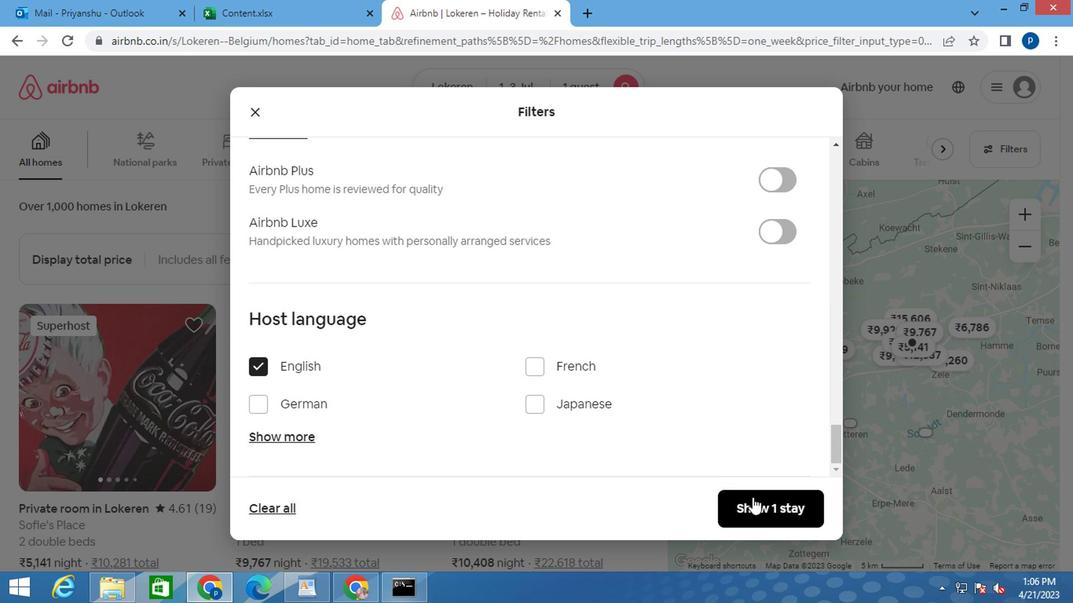 
Action: Mouse moved to (749, 497)
Screenshot: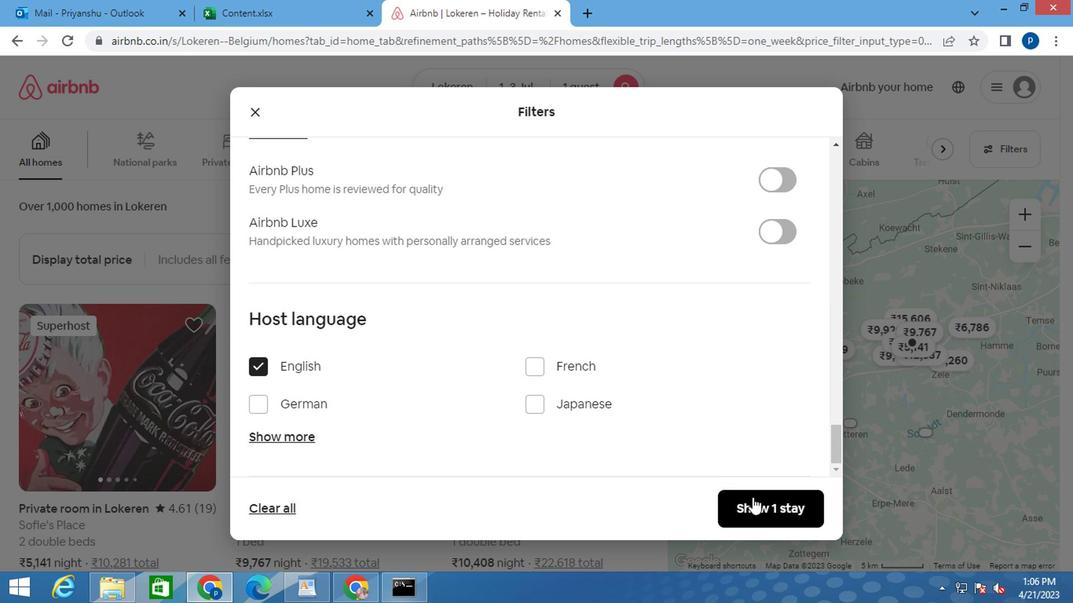 
